 Task: Search one way flight ticket for 4 adults, 2 children, 2 infants in seat and 1 infant on lap in economy from Little Rock: Bill And Hillary Clinton National Airport (adams Field) (was Little Rock National) to Riverton: Central Wyoming Regional Airport (was Riverton Regional) on 5-4-2023. Choice of flights is Delta. Number of bags: 1 carry on bag. Price is upto 109000. Outbound departure time preference is 9:45.
Action: Mouse moved to (324, 279)
Screenshot: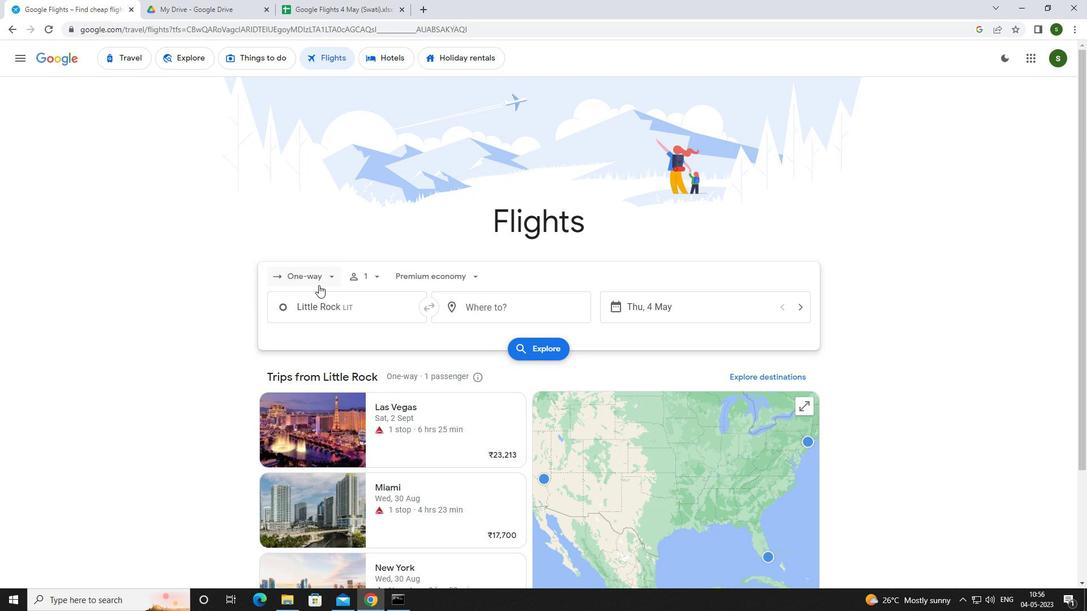 
Action: Mouse pressed left at (324, 279)
Screenshot: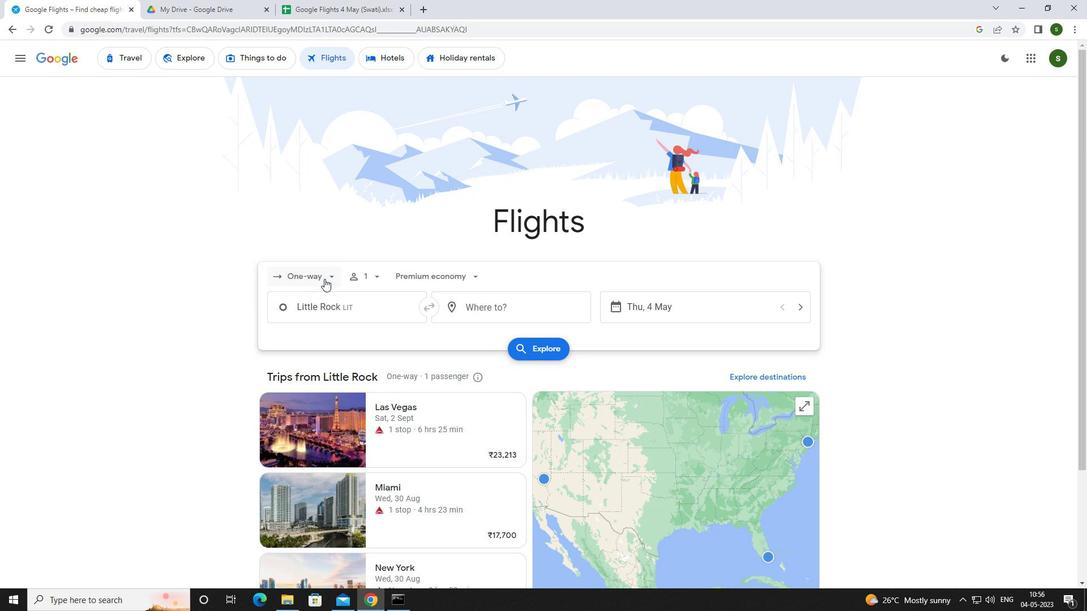 
Action: Mouse moved to (326, 334)
Screenshot: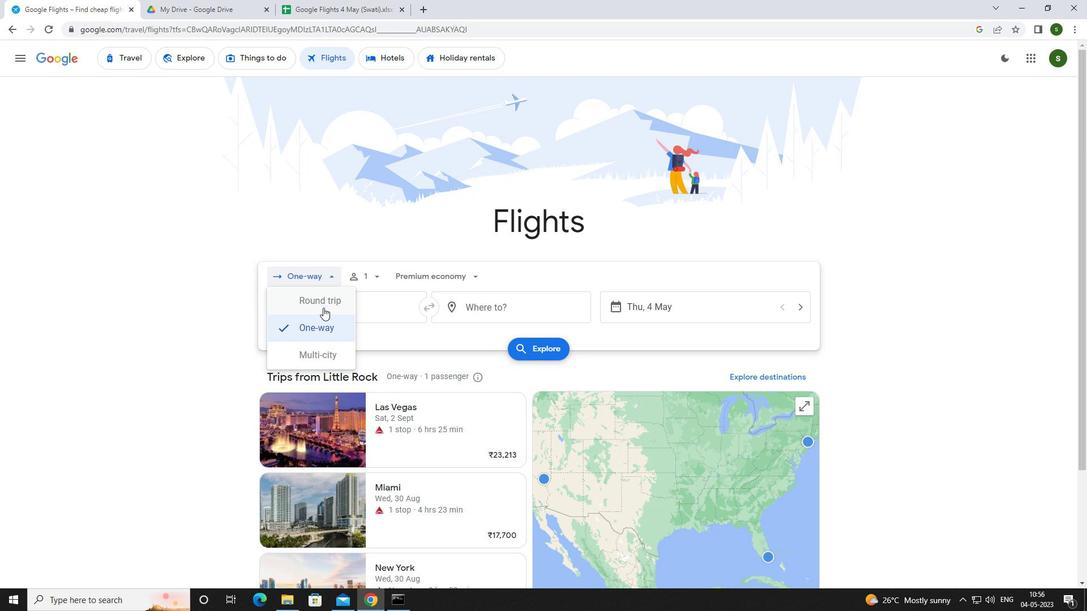 
Action: Mouse pressed left at (326, 334)
Screenshot: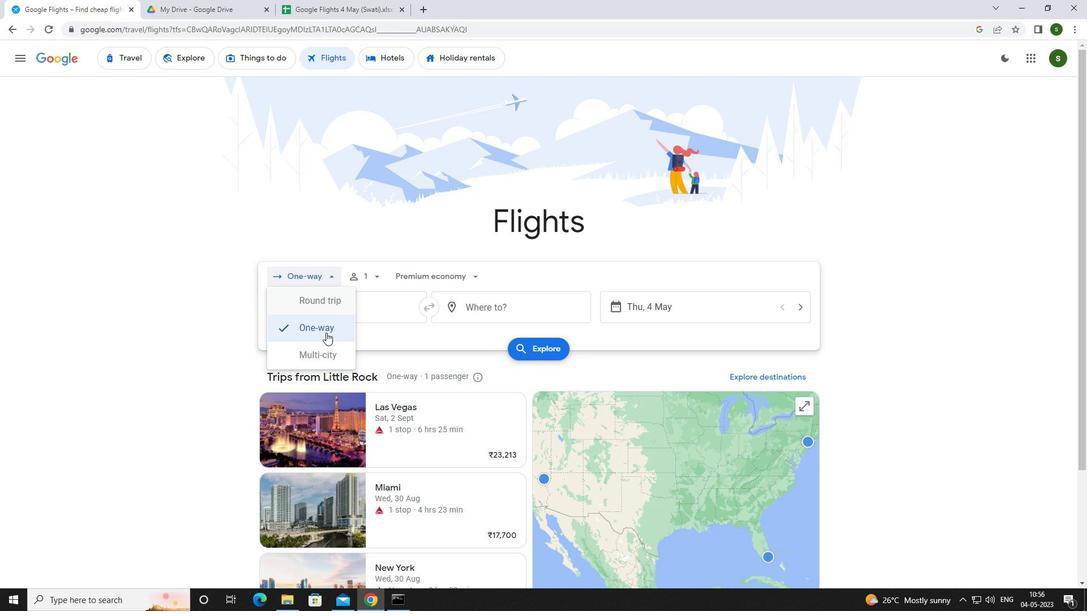 
Action: Mouse moved to (379, 279)
Screenshot: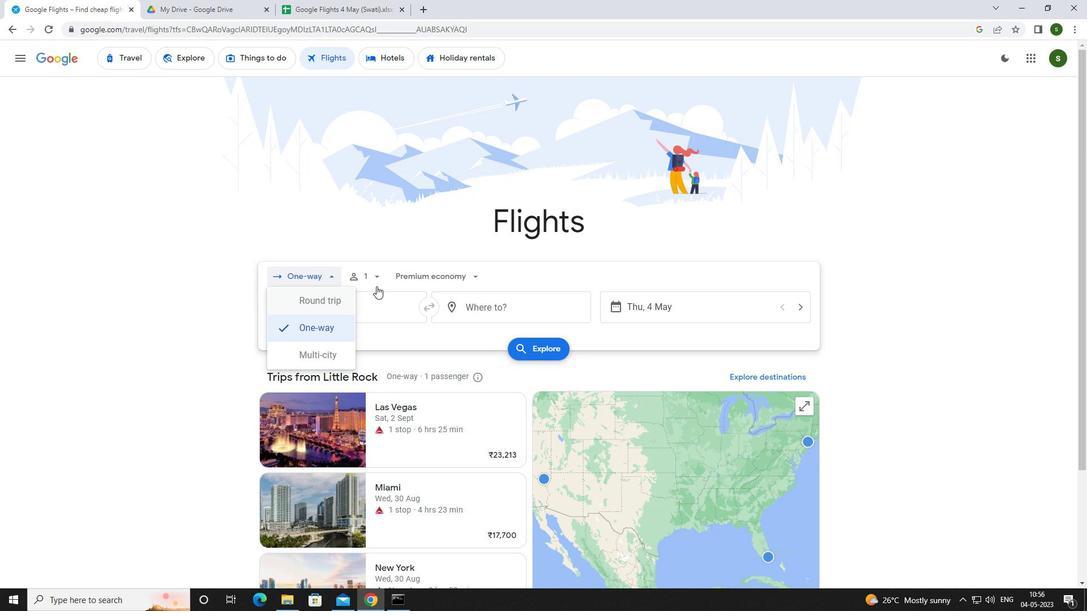 
Action: Mouse pressed left at (379, 279)
Screenshot: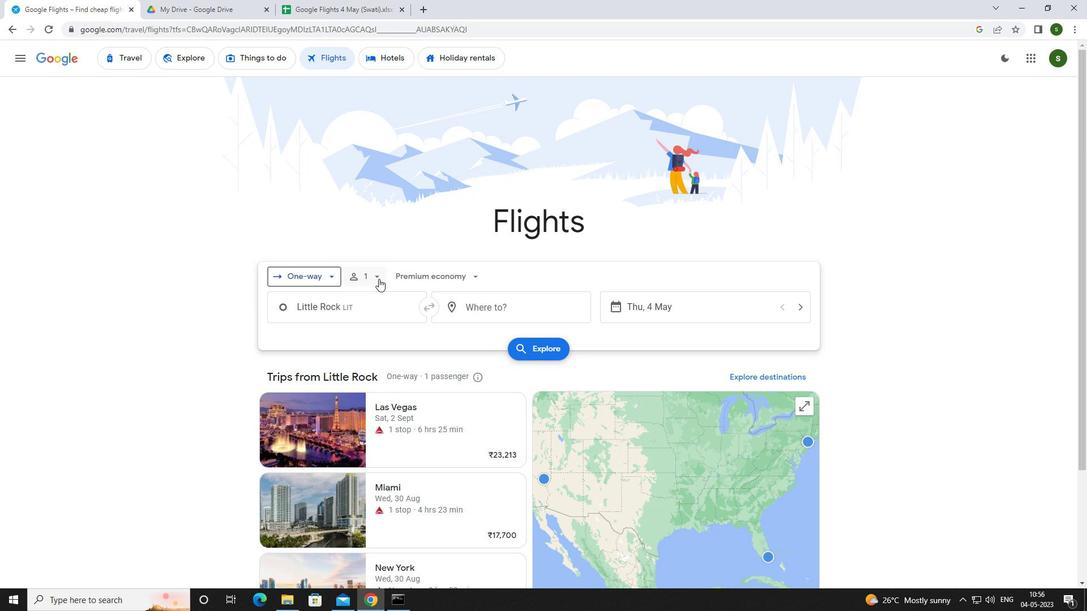 
Action: Mouse moved to (464, 309)
Screenshot: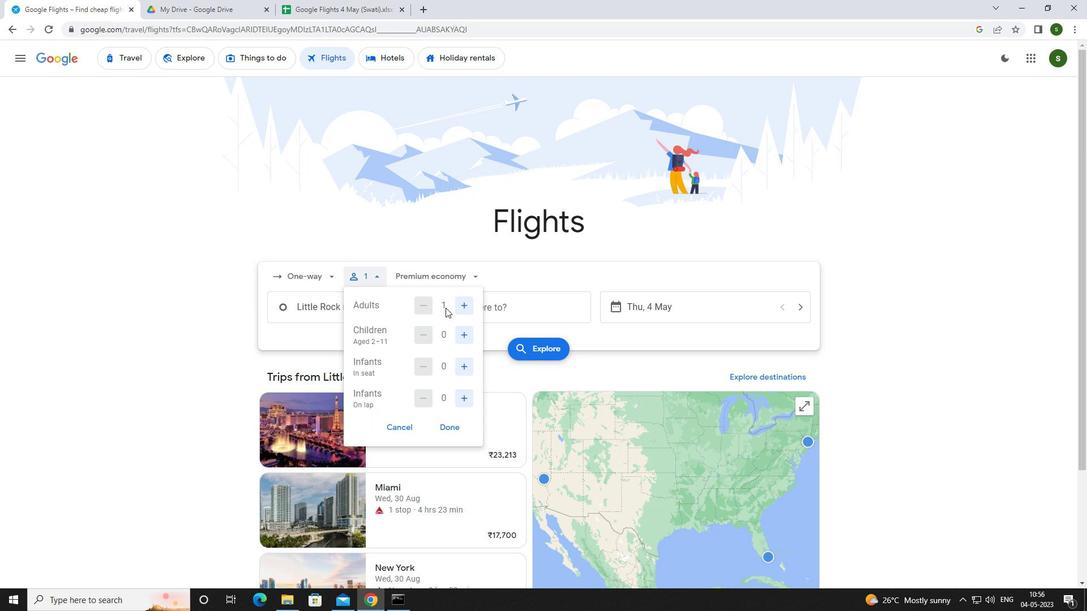 
Action: Mouse pressed left at (464, 309)
Screenshot: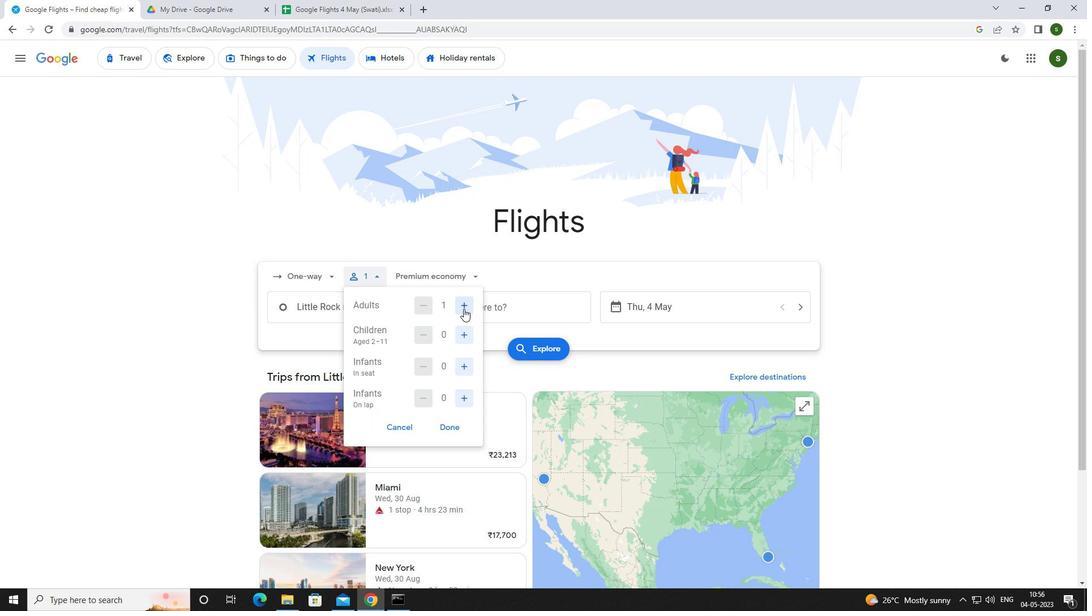 
Action: Mouse pressed left at (464, 309)
Screenshot: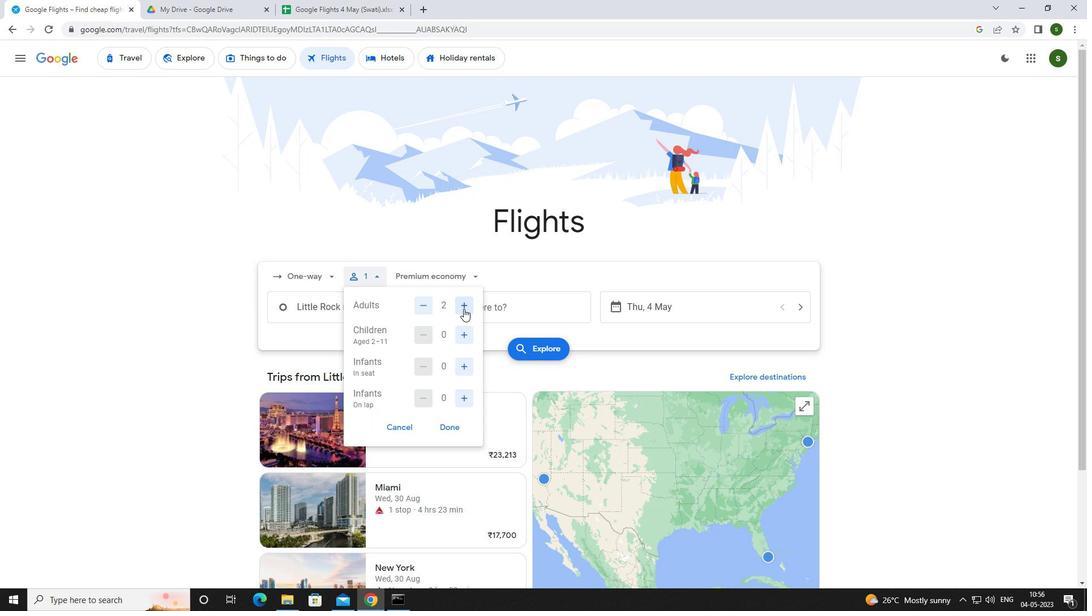 
Action: Mouse pressed left at (464, 309)
Screenshot: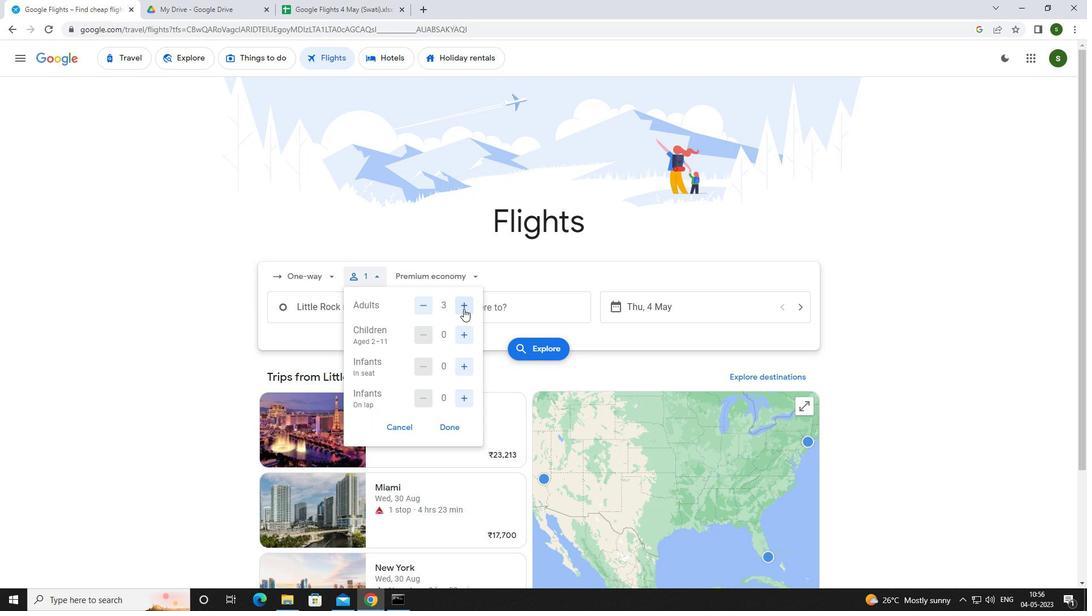 
Action: Mouse moved to (465, 335)
Screenshot: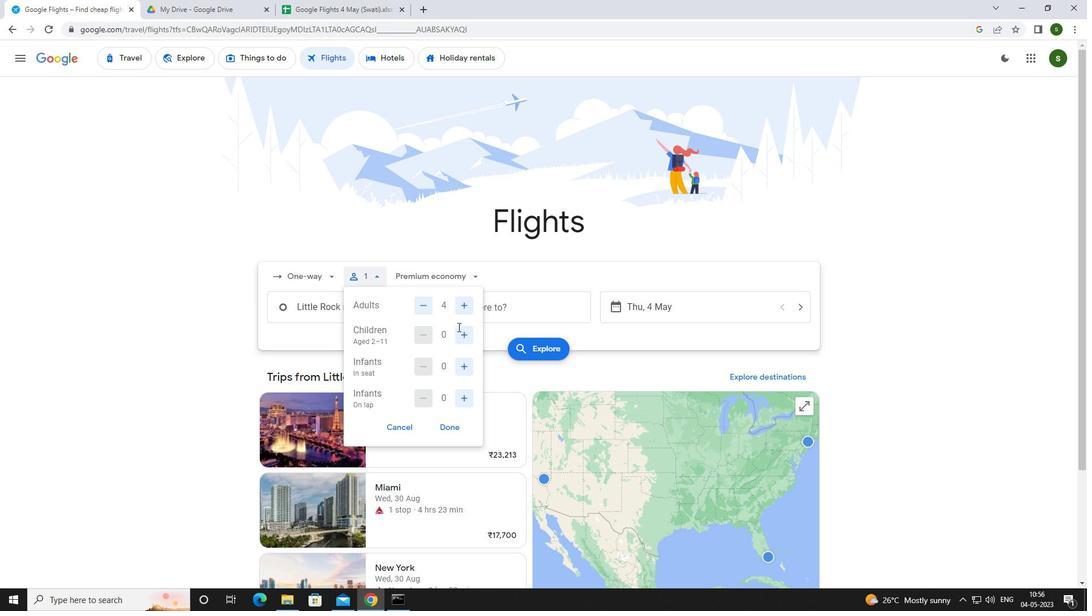 
Action: Mouse pressed left at (465, 335)
Screenshot: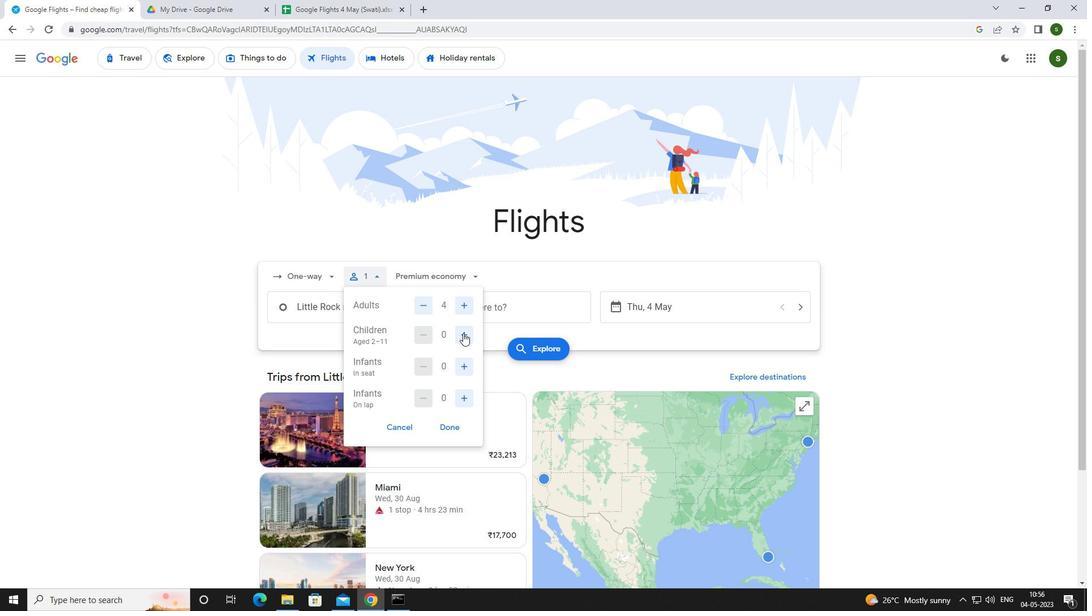 
Action: Mouse pressed left at (465, 335)
Screenshot: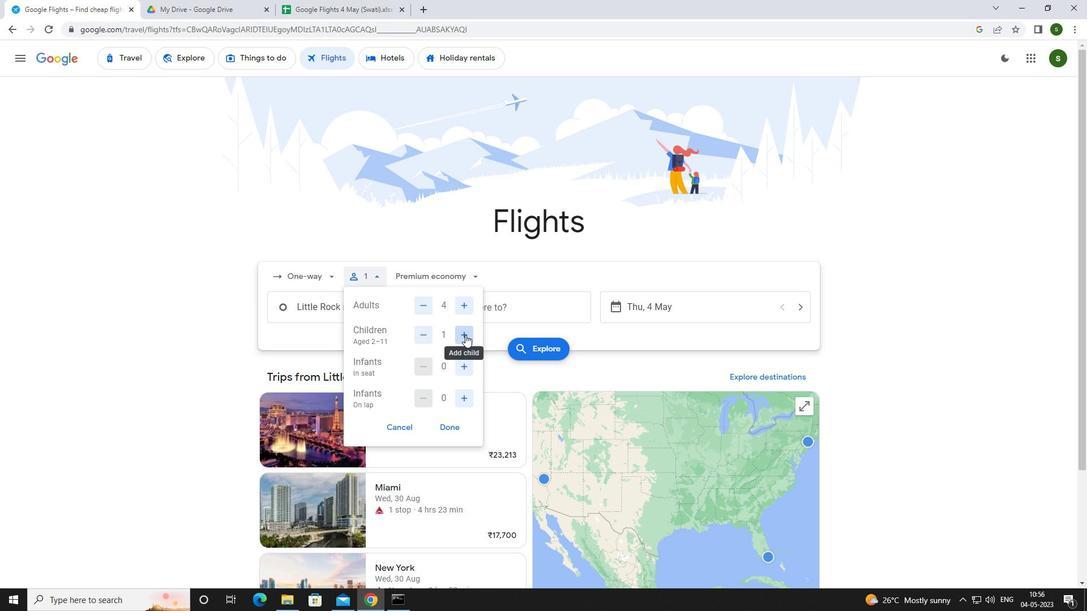 
Action: Mouse moved to (466, 364)
Screenshot: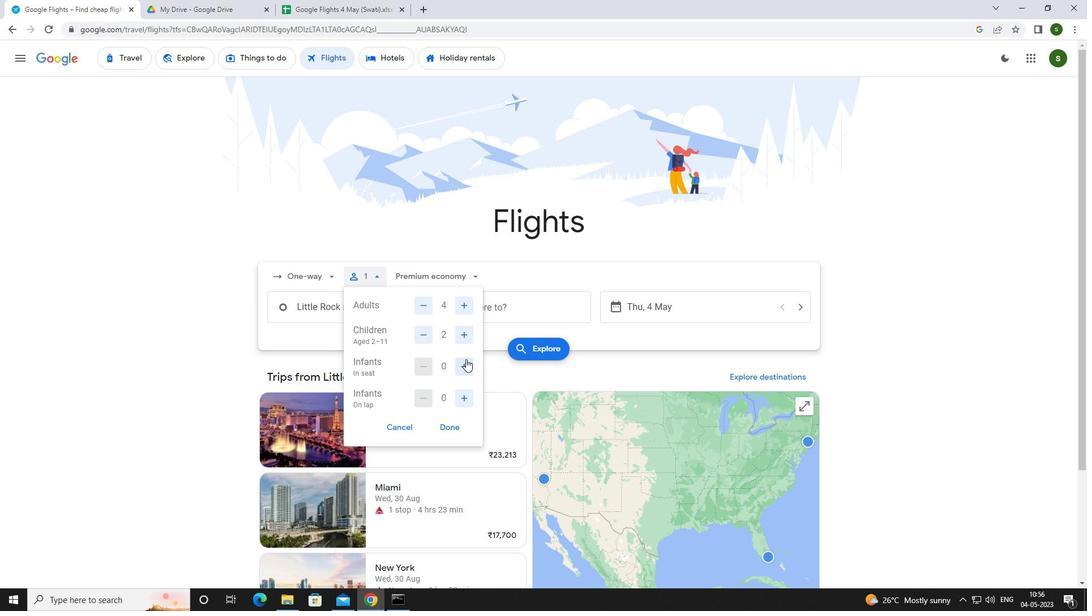 
Action: Mouse pressed left at (466, 364)
Screenshot: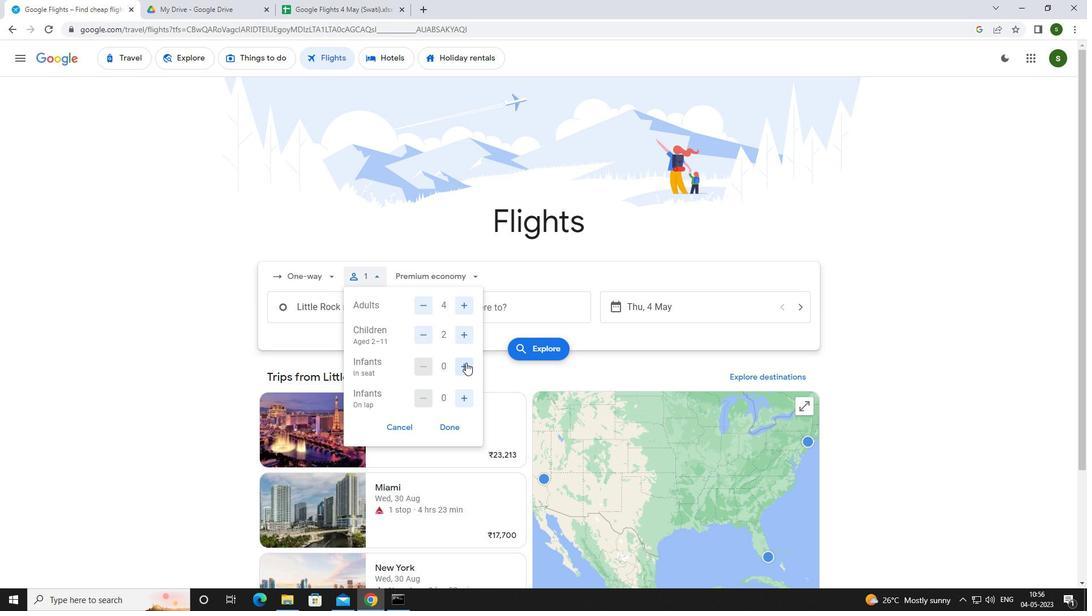 
Action: Mouse pressed left at (466, 364)
Screenshot: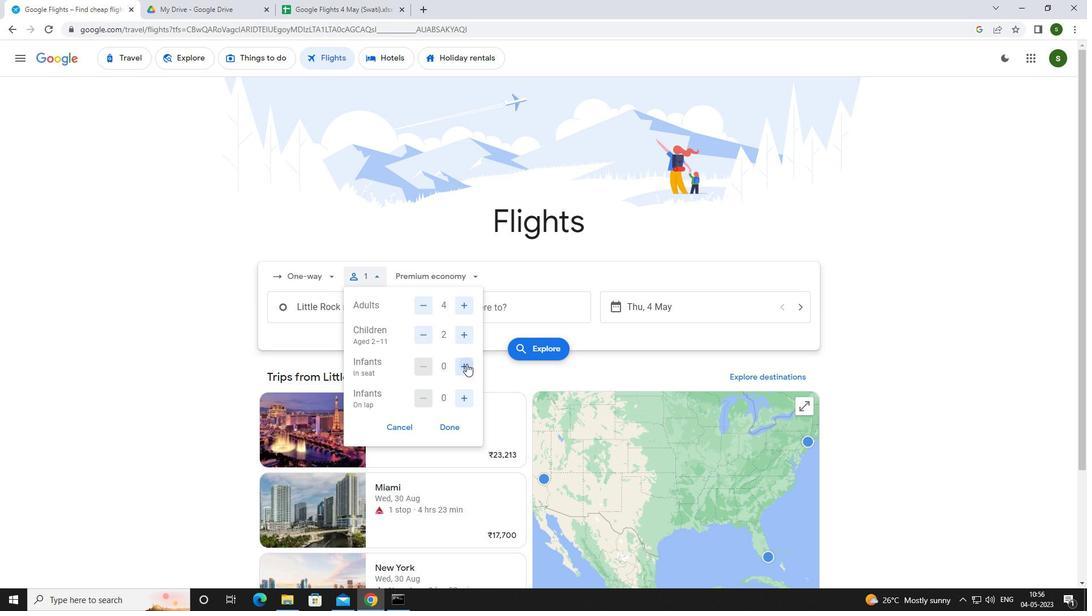 
Action: Mouse moved to (466, 394)
Screenshot: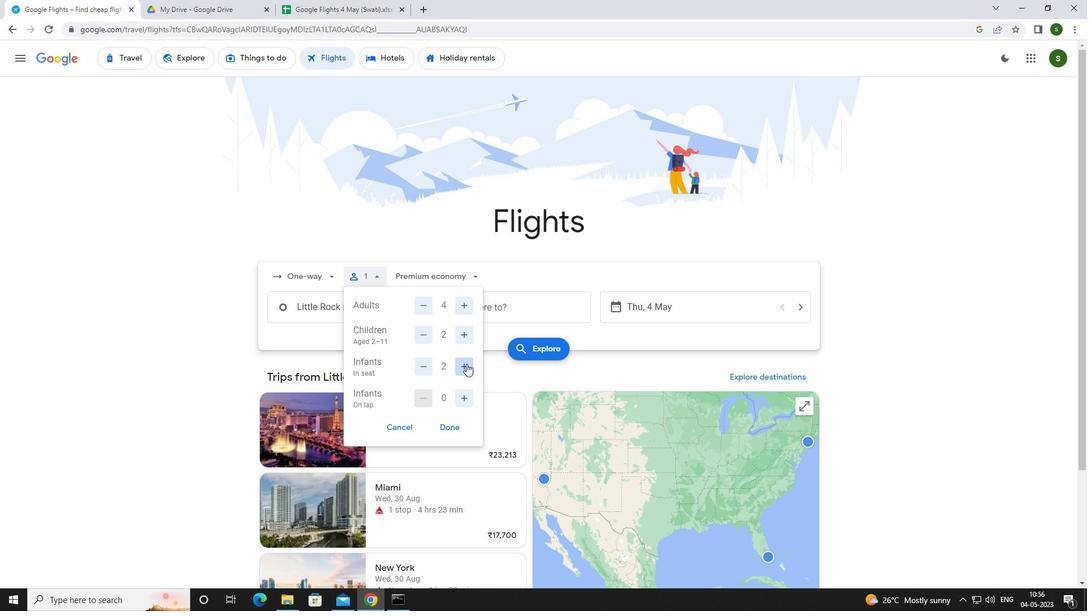 
Action: Mouse pressed left at (466, 394)
Screenshot: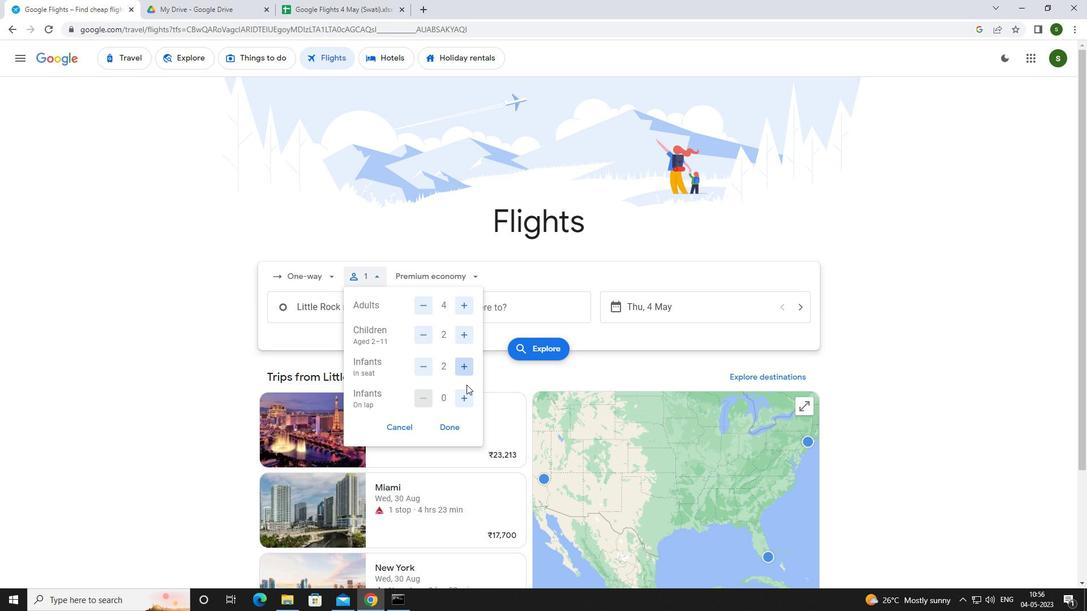 
Action: Mouse moved to (457, 276)
Screenshot: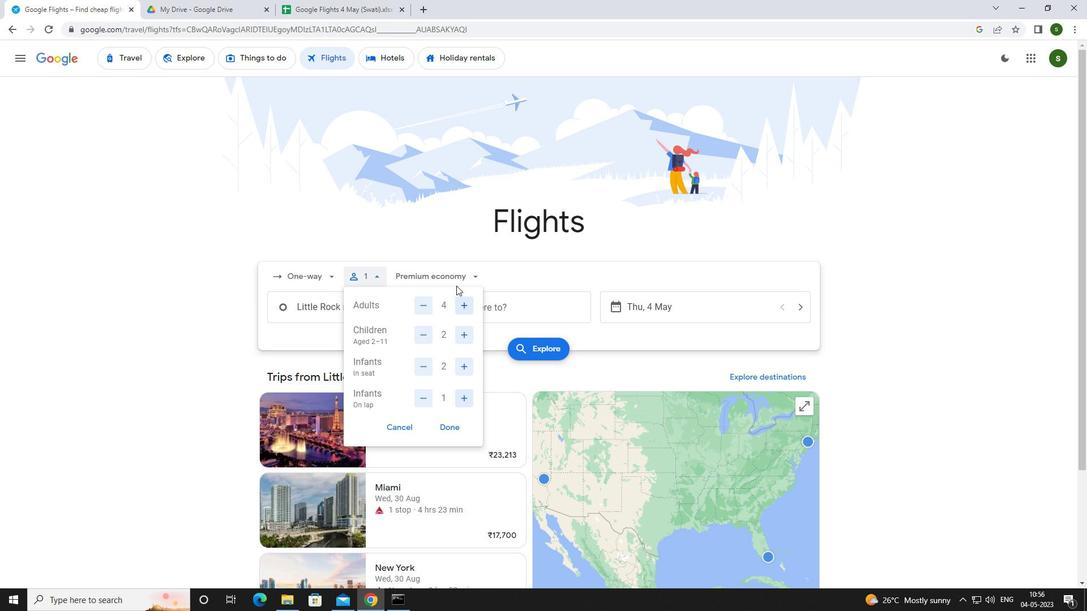 
Action: Mouse pressed left at (457, 276)
Screenshot: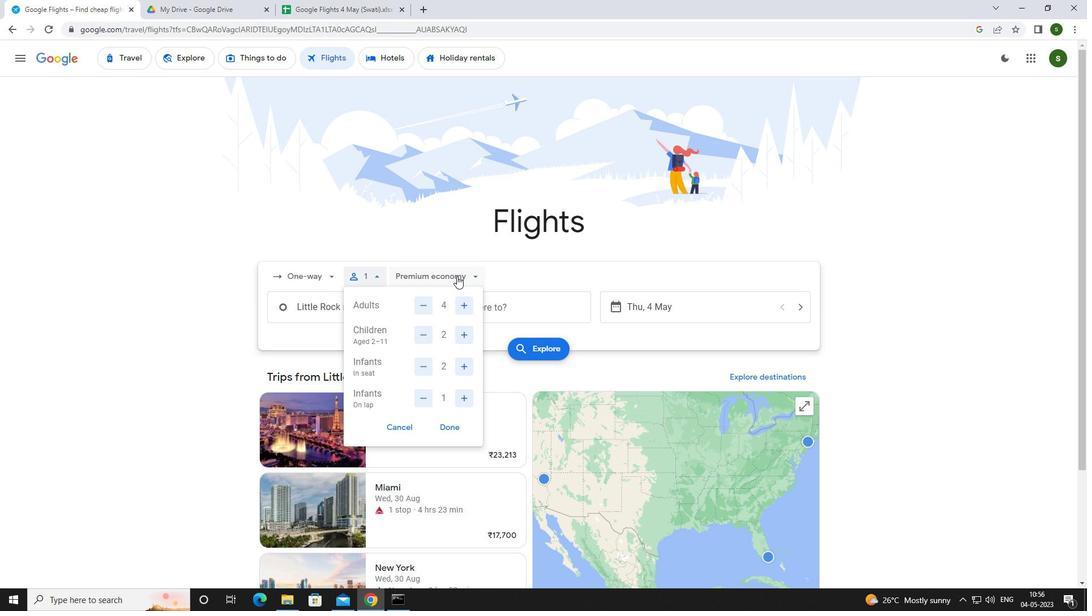 
Action: Mouse moved to (457, 302)
Screenshot: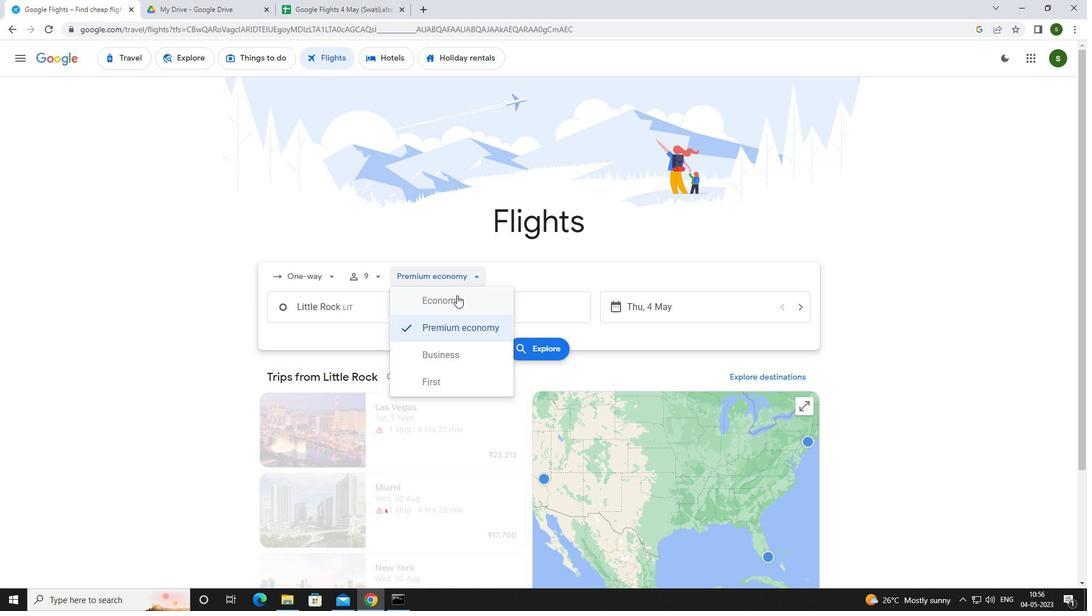 
Action: Mouse pressed left at (457, 302)
Screenshot: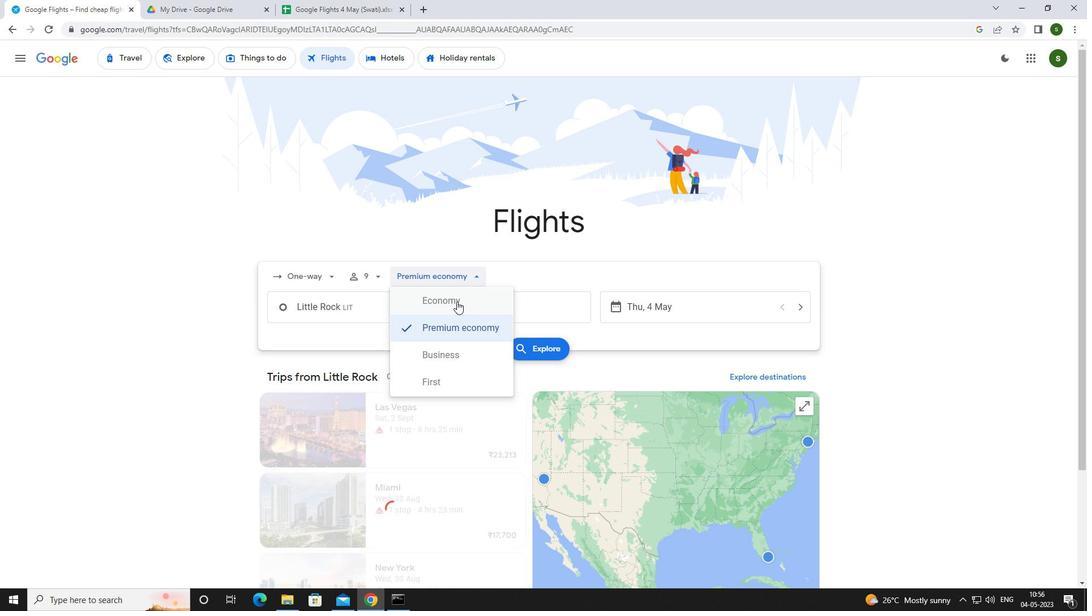 
Action: Mouse moved to (380, 311)
Screenshot: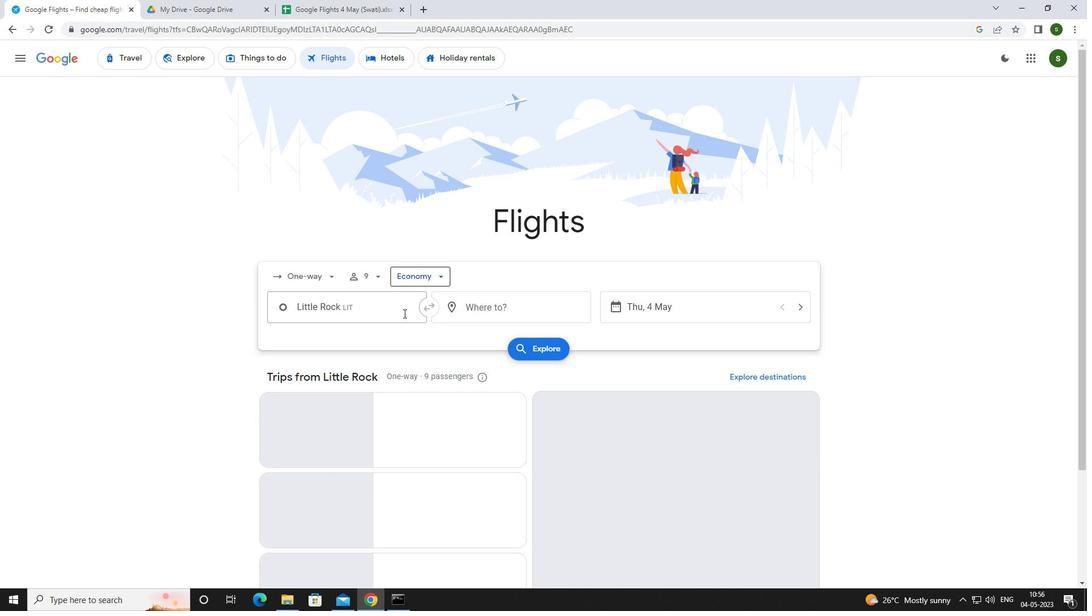
Action: Mouse pressed left at (380, 311)
Screenshot: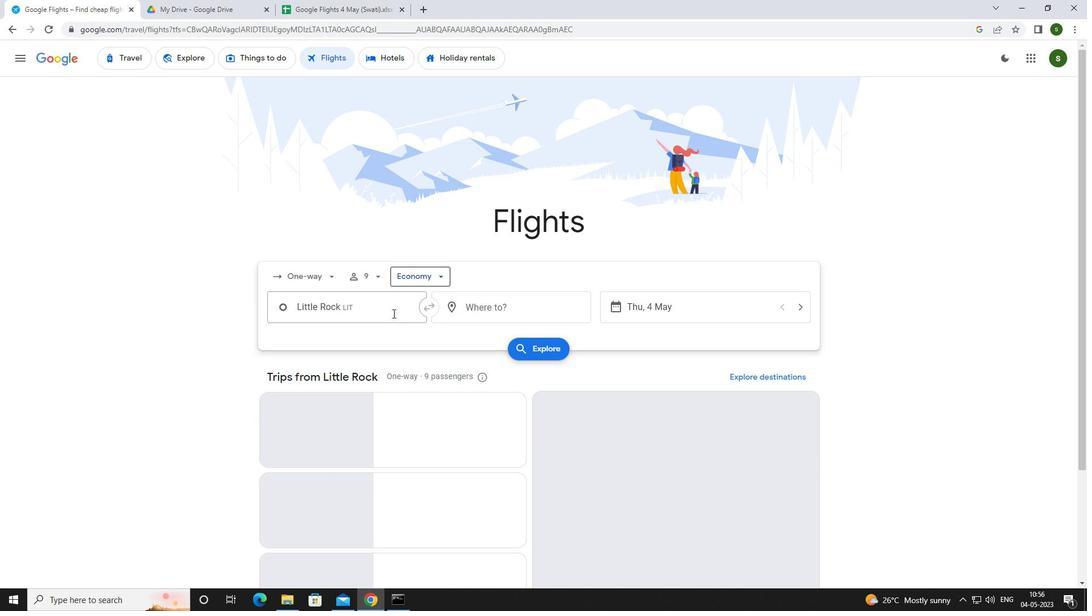 
Action: Key pressed <Key.caps_lock>l<Key.caps_lock>ittle<Key.space><Key.caps_lock>r<Key.caps_lock>ock
Screenshot: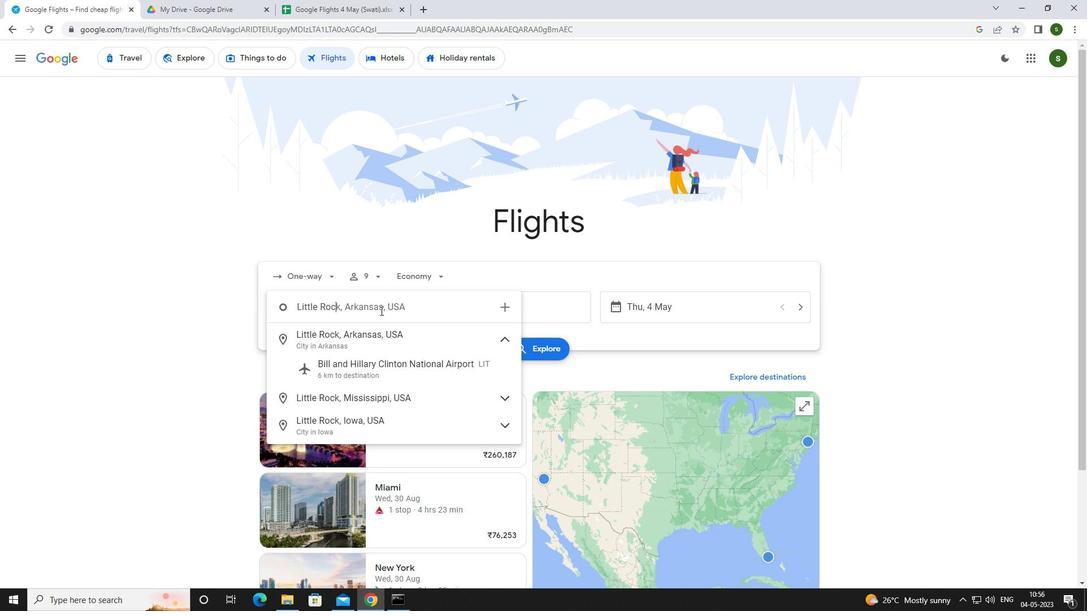 
Action: Mouse moved to (373, 367)
Screenshot: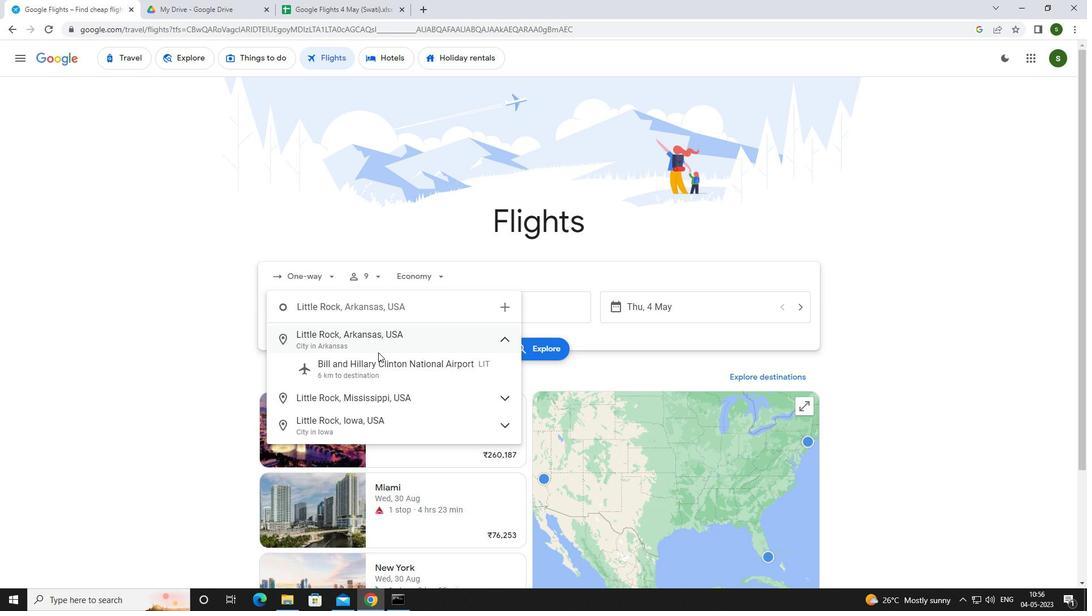 
Action: Mouse pressed left at (373, 367)
Screenshot: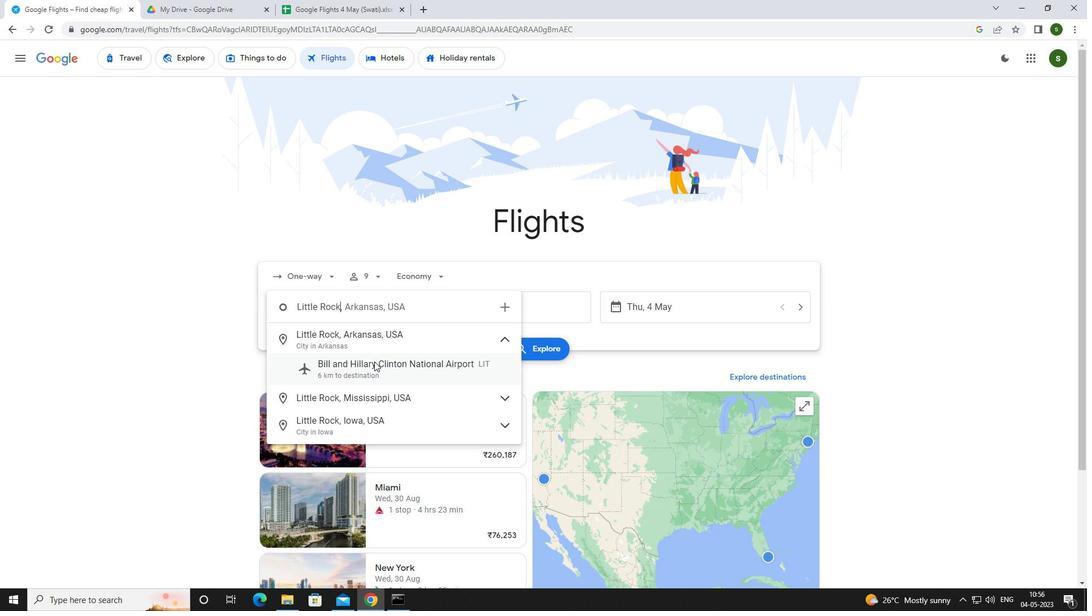 
Action: Mouse moved to (483, 311)
Screenshot: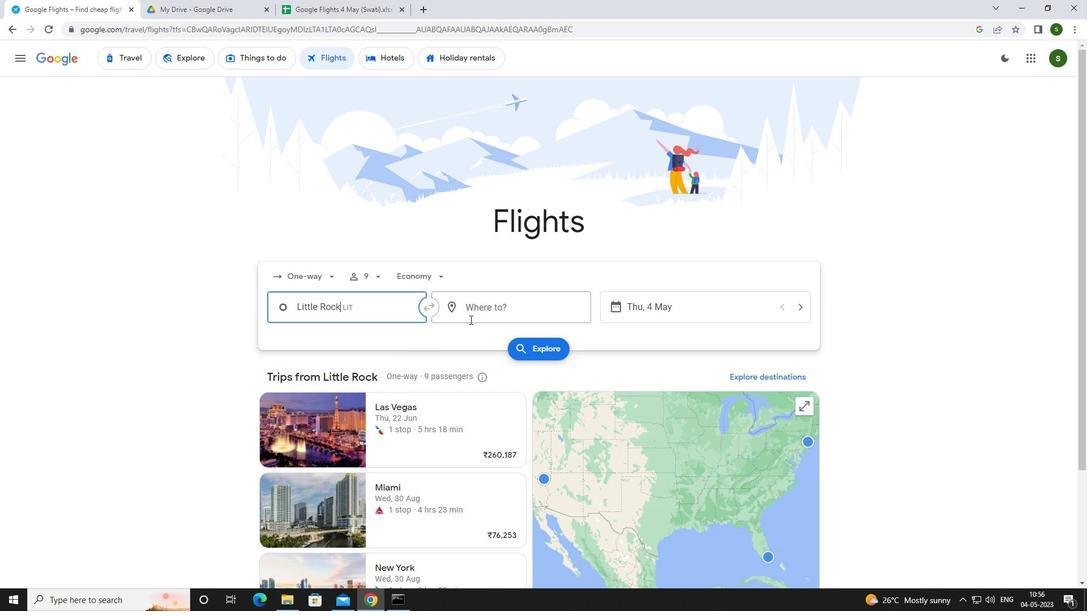 
Action: Mouse pressed left at (483, 311)
Screenshot: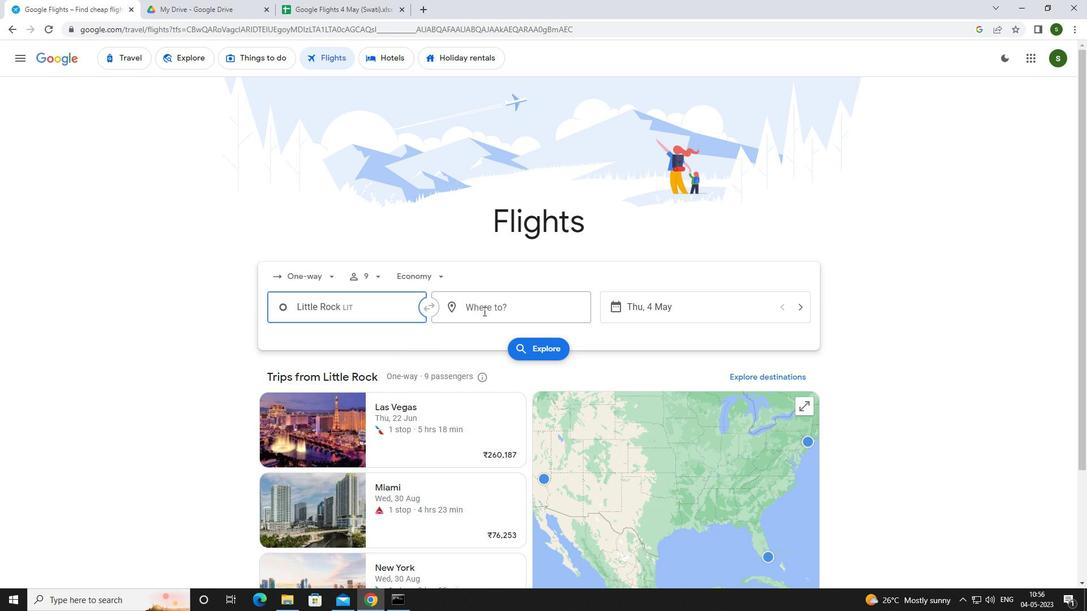 
Action: Mouse moved to (482, 312)
Screenshot: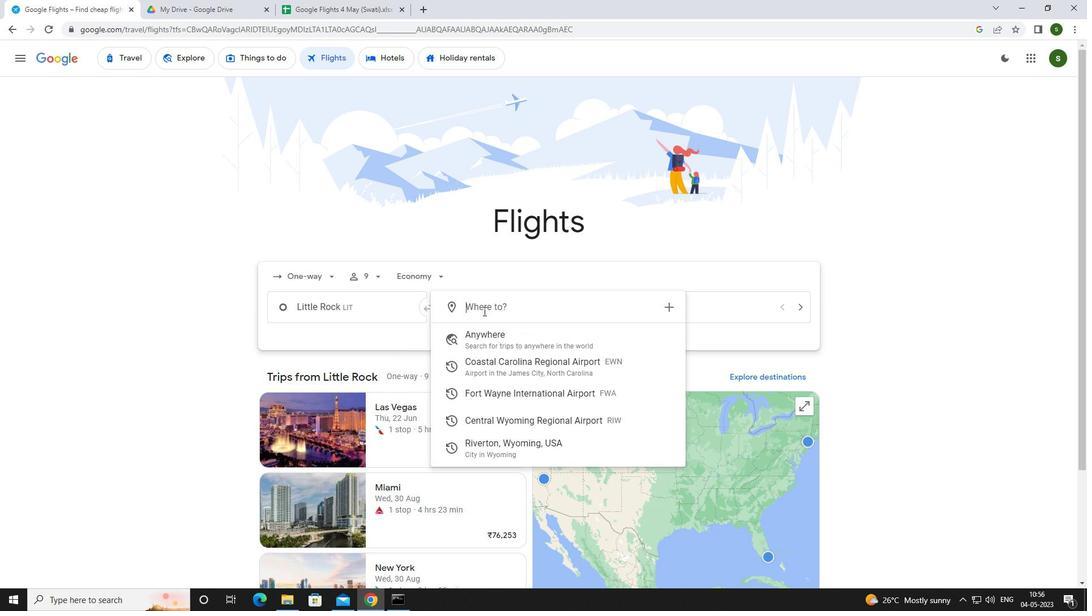 
Action: Key pressed <Key.caps_lock>r<Key.caps_lock>iverton
Screenshot: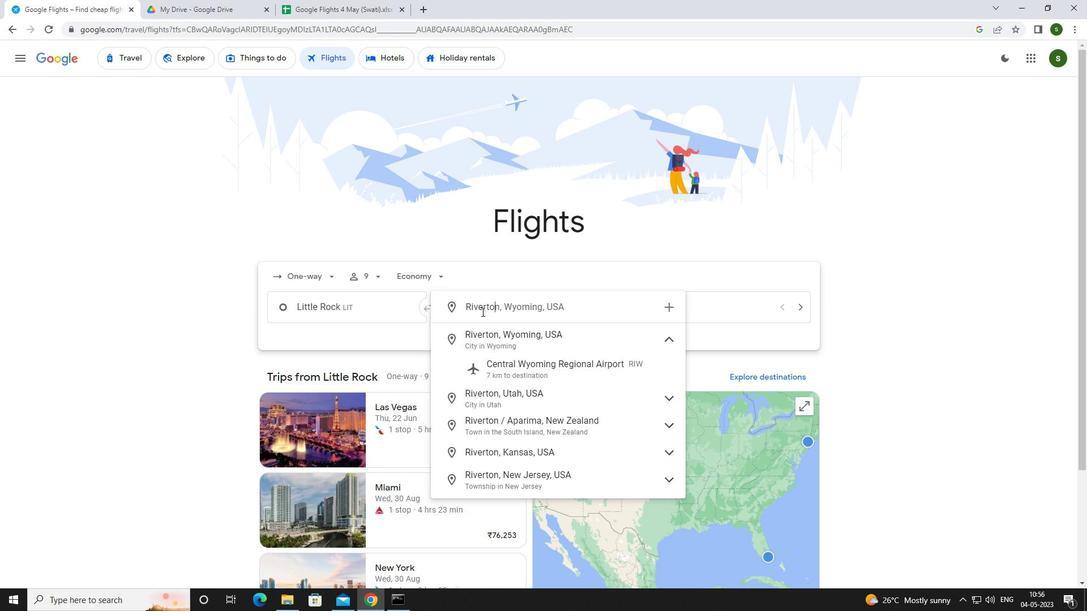 
Action: Mouse moved to (525, 366)
Screenshot: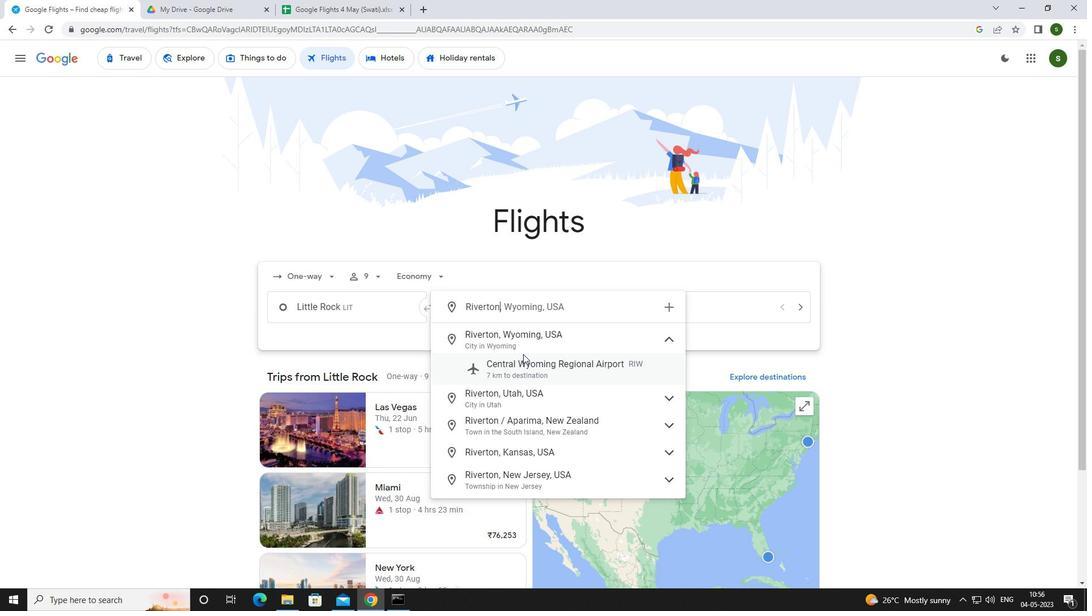 
Action: Mouse pressed left at (525, 366)
Screenshot: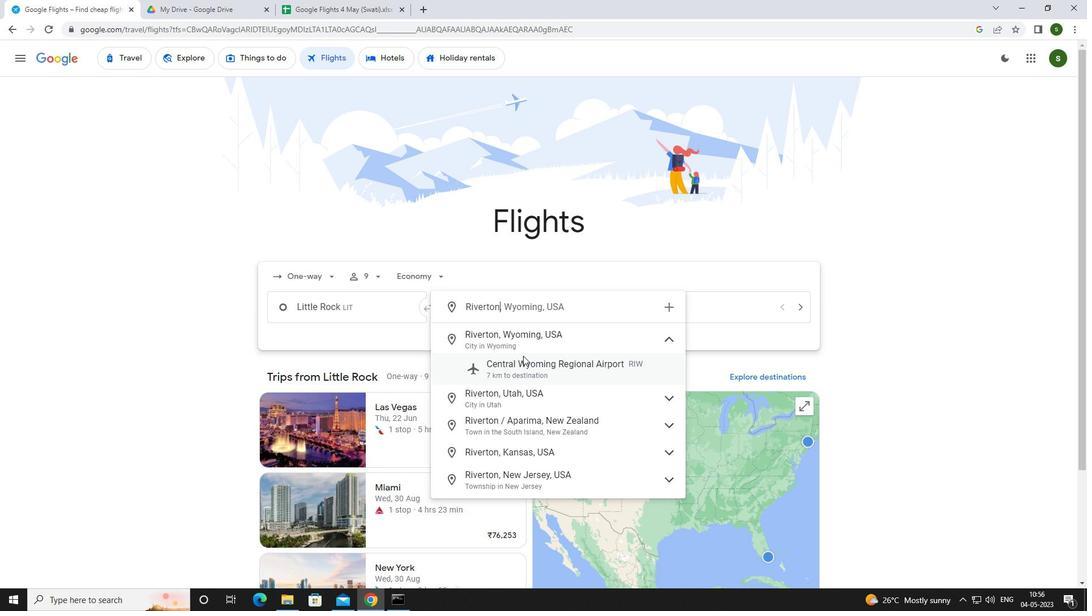 
Action: Mouse moved to (703, 303)
Screenshot: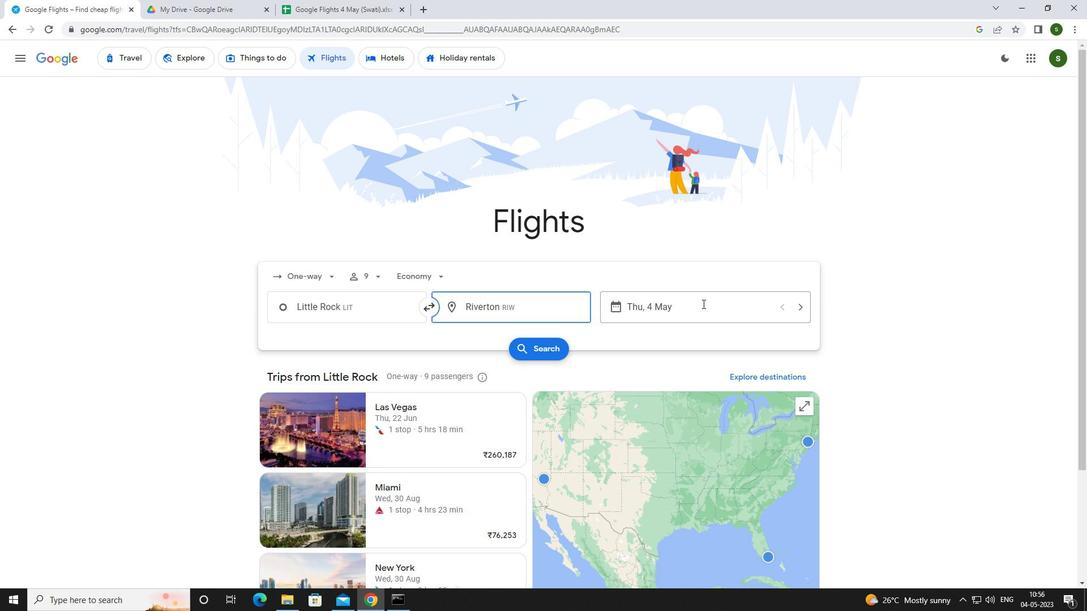 
Action: Mouse pressed left at (703, 303)
Screenshot: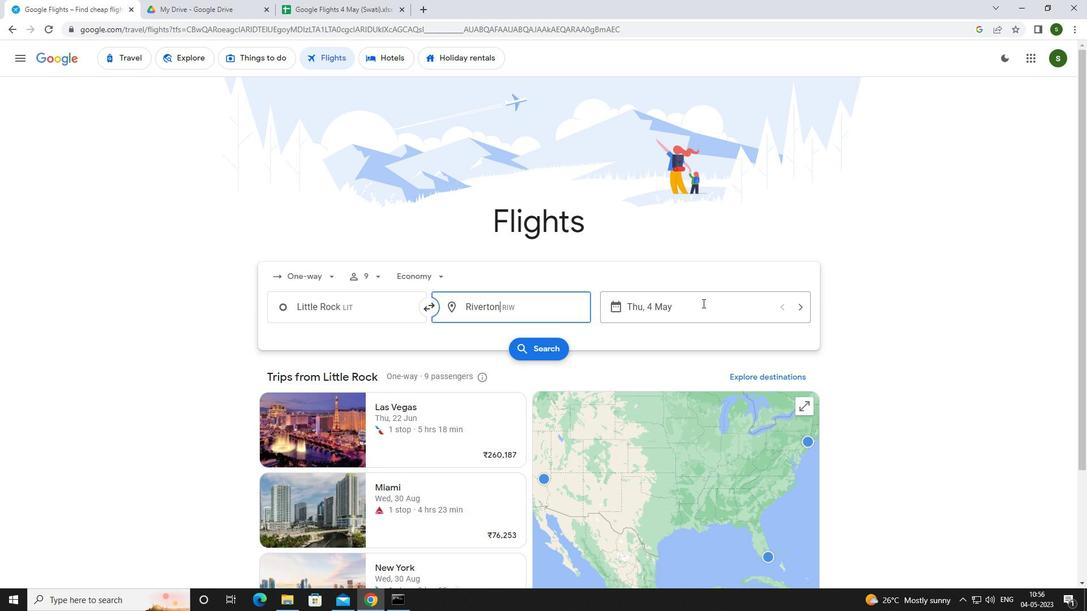 
Action: Mouse moved to (513, 384)
Screenshot: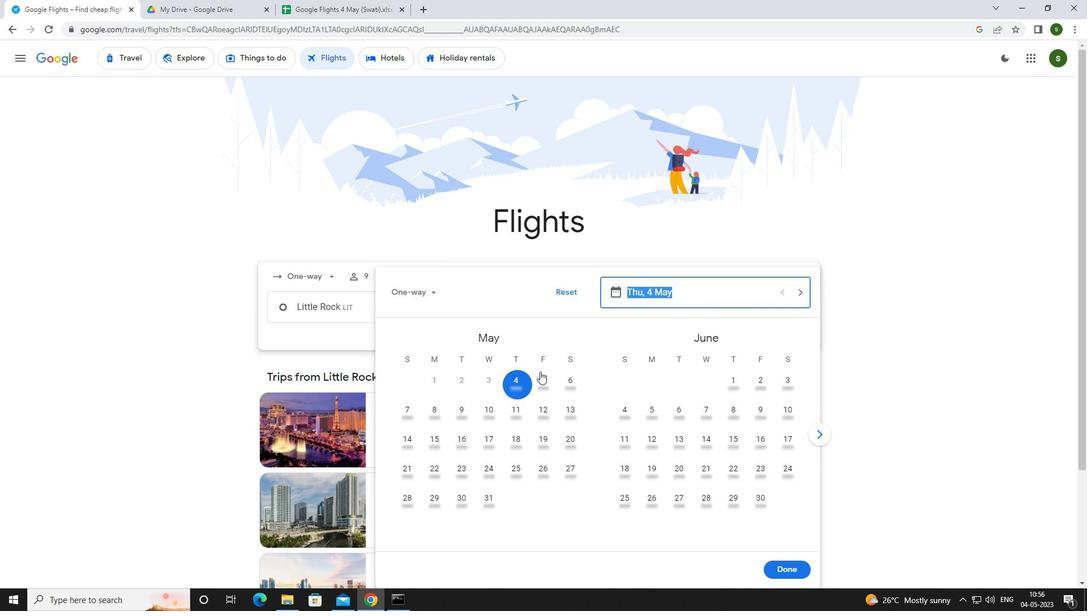 
Action: Mouse pressed left at (513, 384)
Screenshot: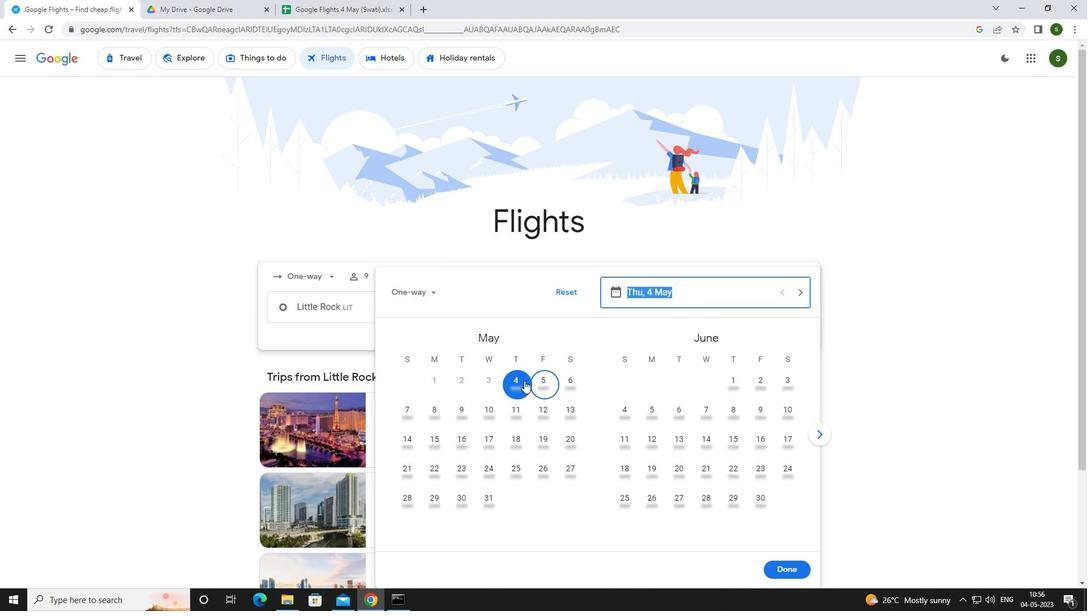 
Action: Mouse moved to (793, 571)
Screenshot: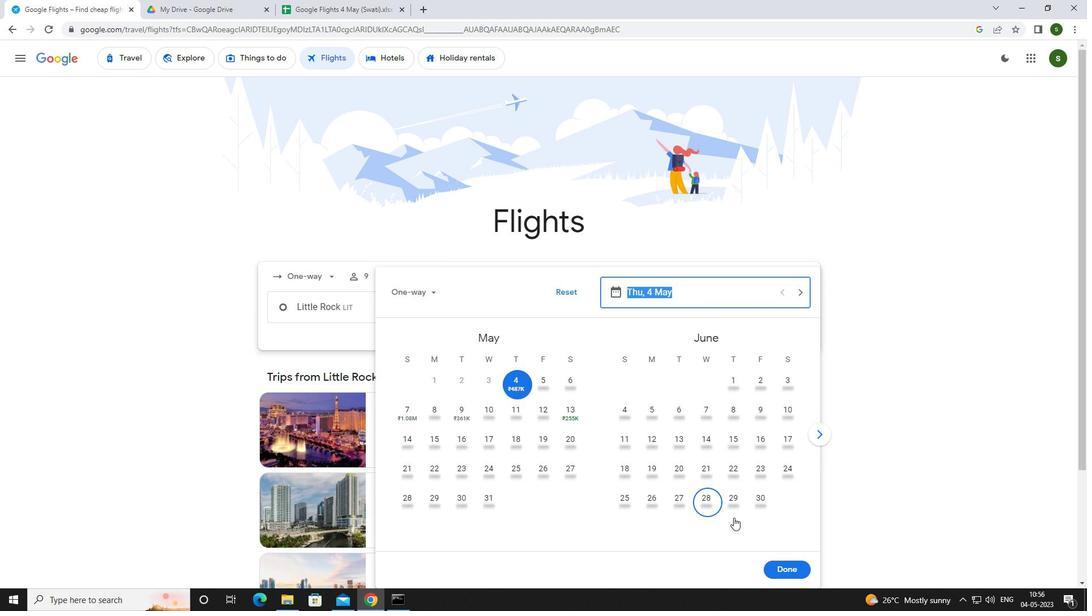 
Action: Mouse pressed left at (793, 571)
Screenshot: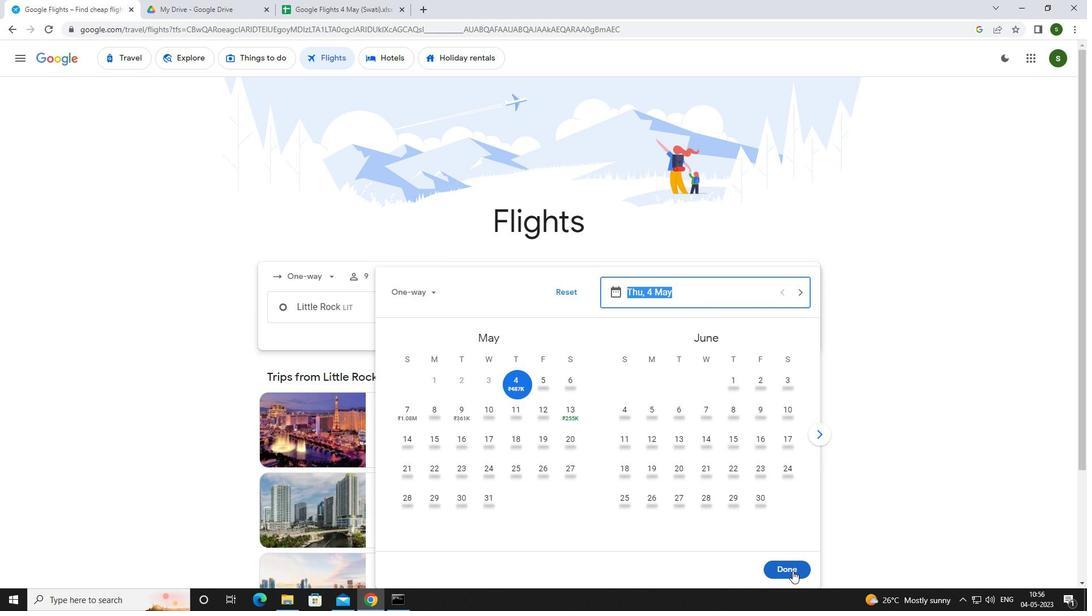
Action: Mouse moved to (547, 352)
Screenshot: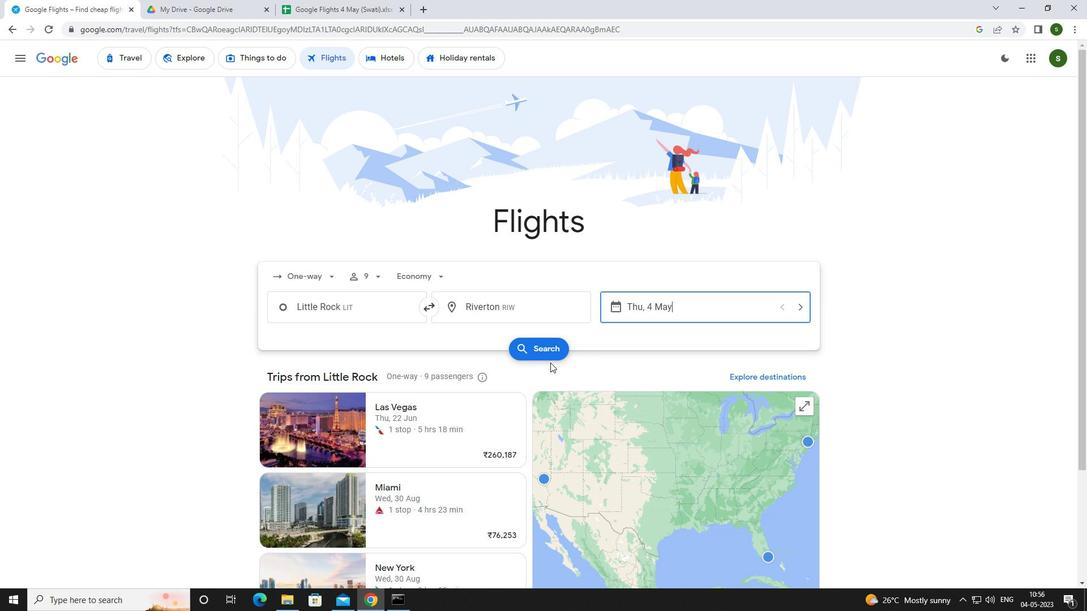 
Action: Mouse pressed left at (547, 352)
Screenshot: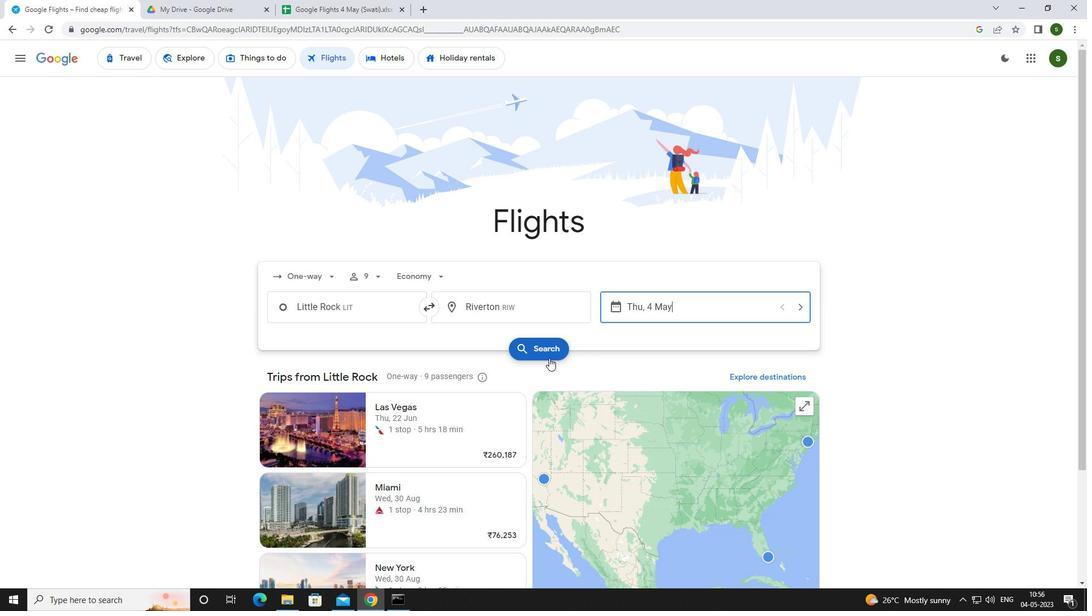 
Action: Mouse moved to (272, 165)
Screenshot: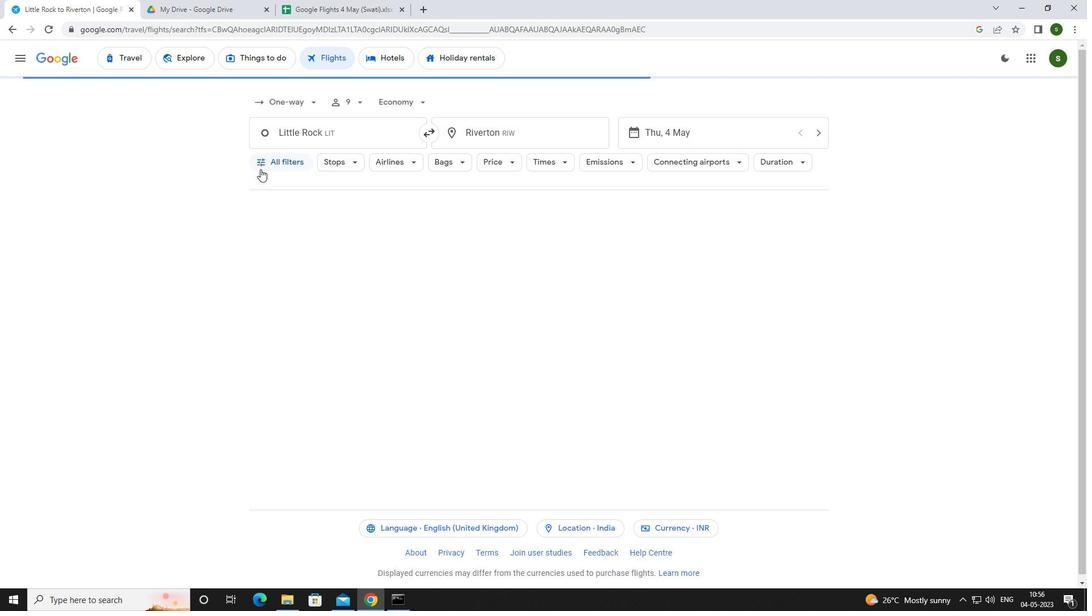 
Action: Mouse pressed left at (272, 165)
Screenshot: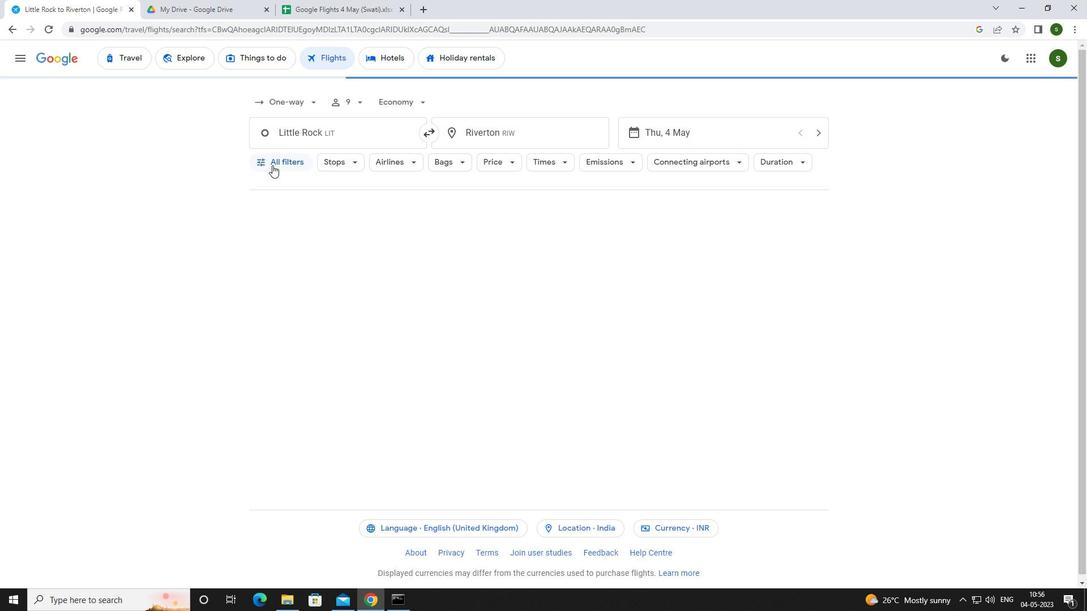 
Action: Mouse moved to (423, 403)
Screenshot: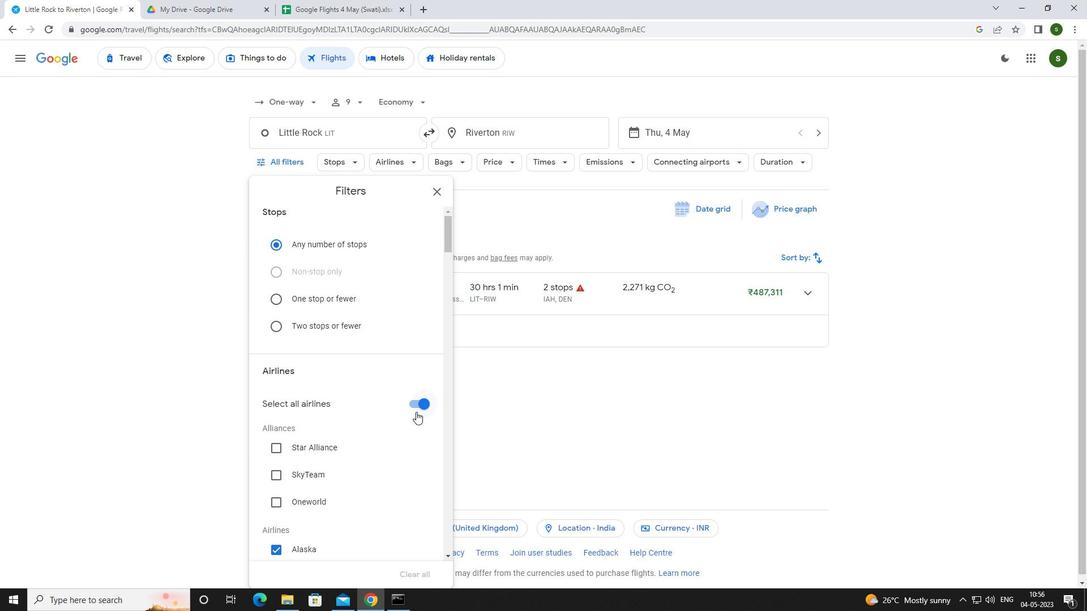 
Action: Mouse pressed left at (423, 403)
Screenshot: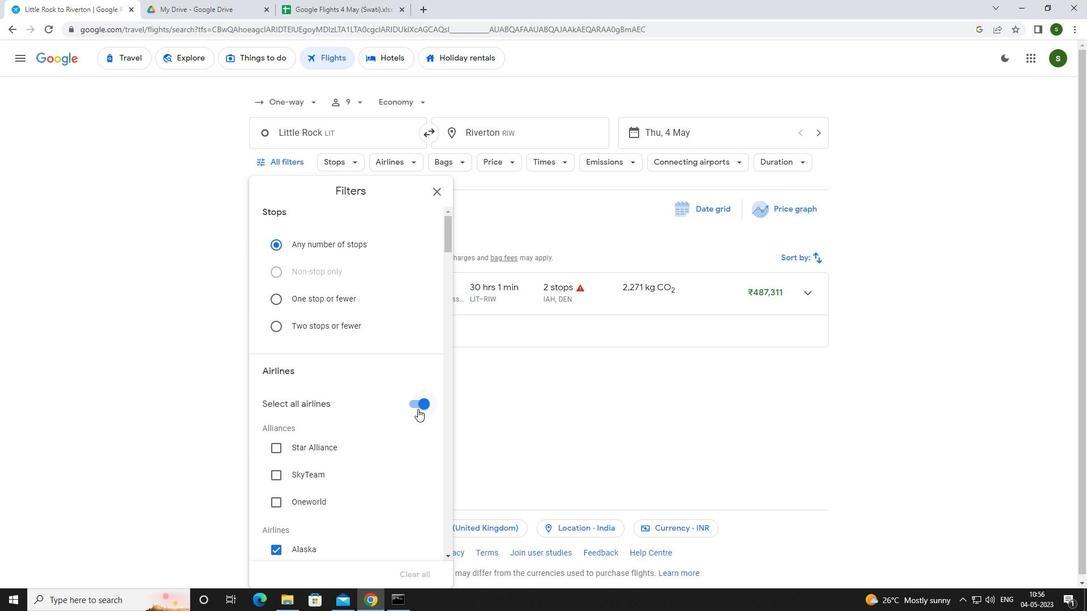 
Action: Mouse moved to (393, 364)
Screenshot: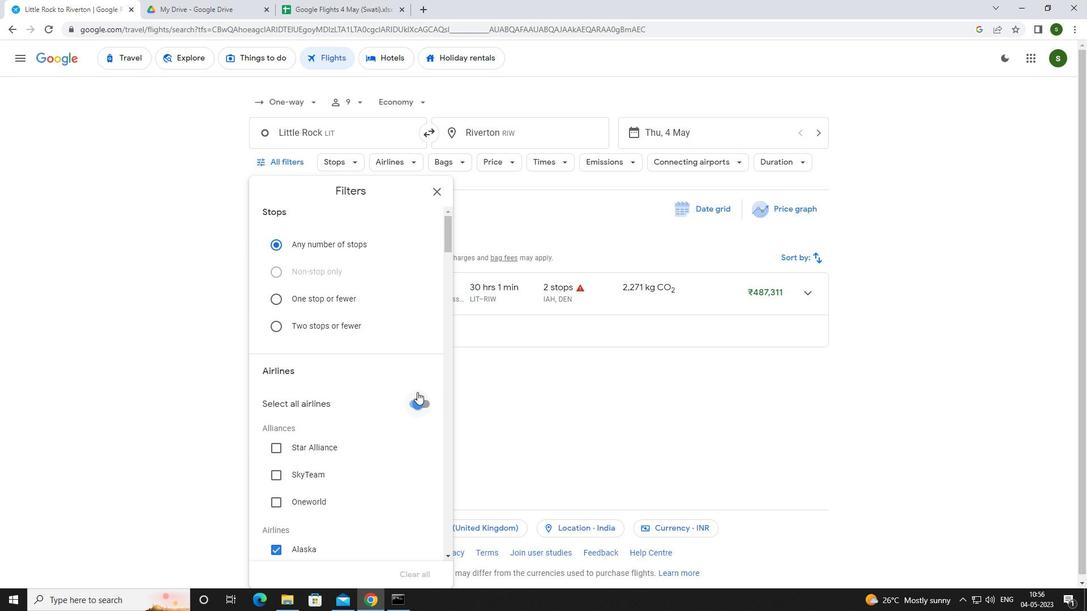 
Action: Mouse scrolled (393, 364) with delta (0, 0)
Screenshot: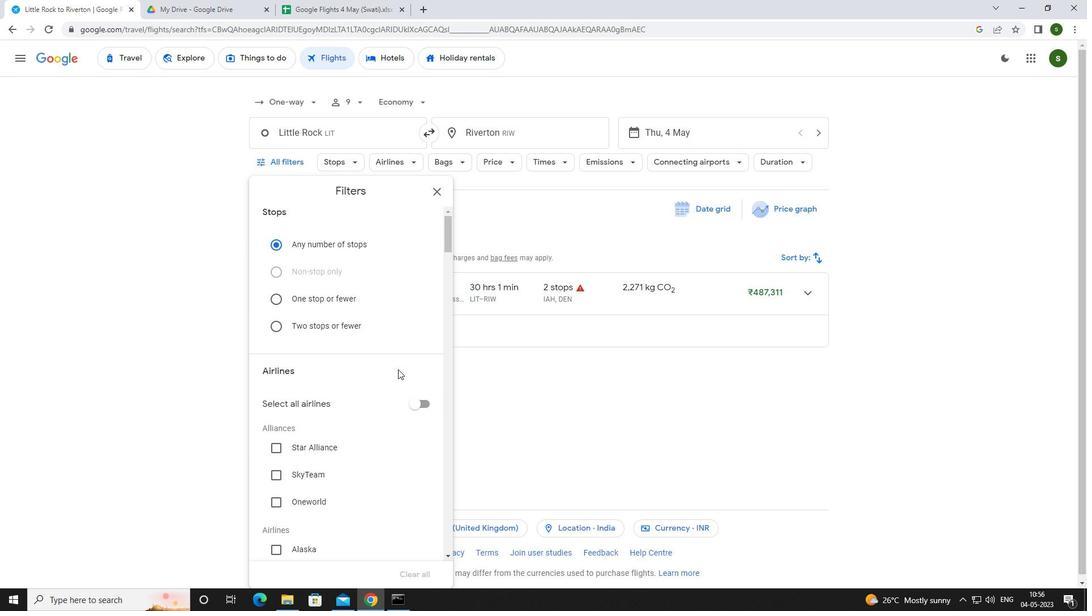 
Action: Mouse scrolled (393, 364) with delta (0, 0)
Screenshot: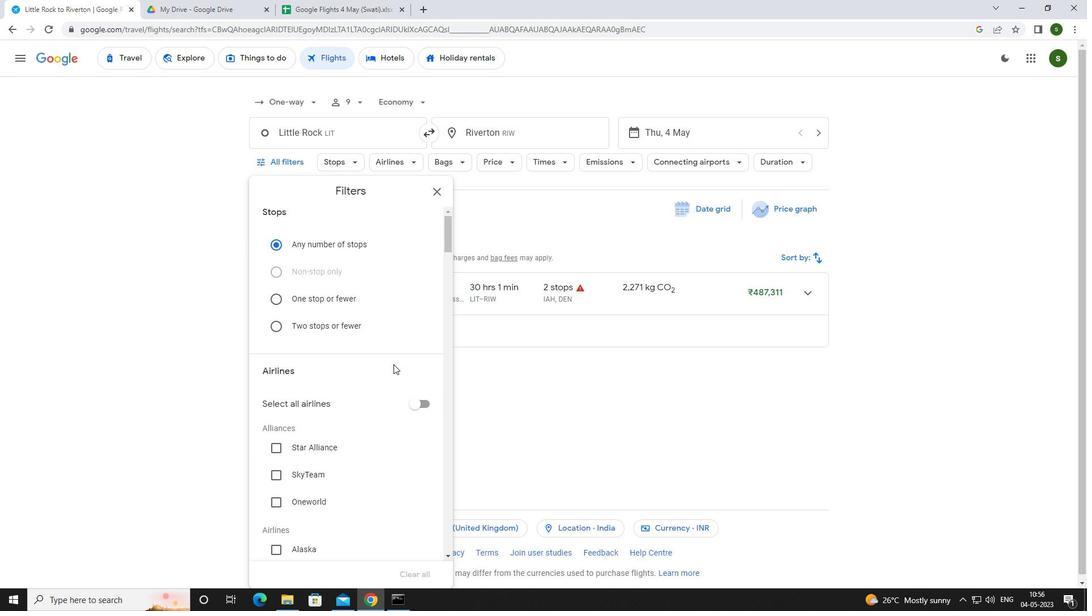 
Action: Mouse scrolled (393, 364) with delta (0, 0)
Screenshot: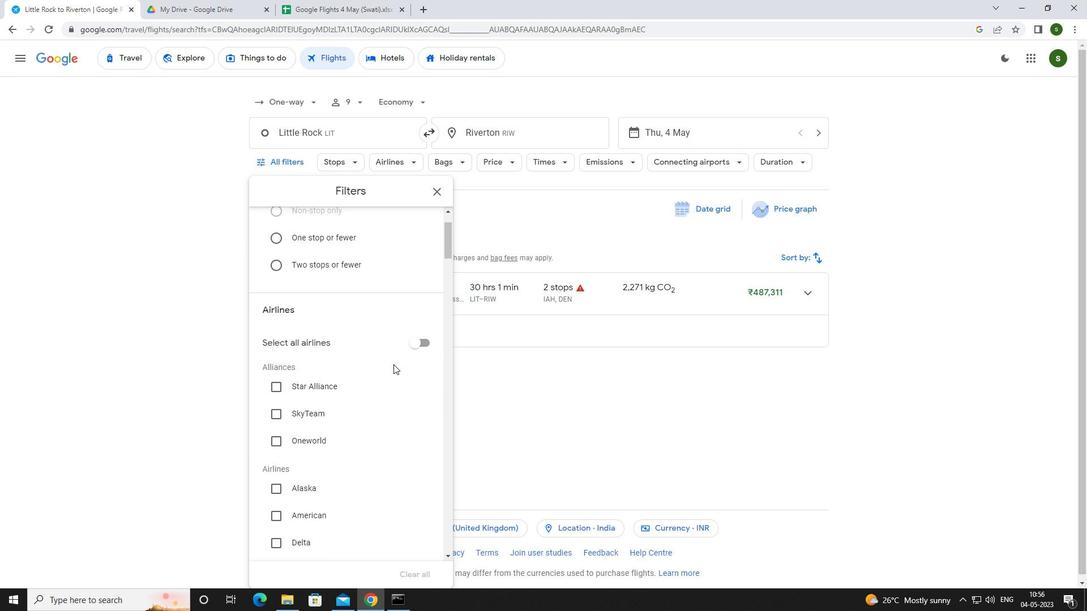 
Action: Mouse moved to (296, 431)
Screenshot: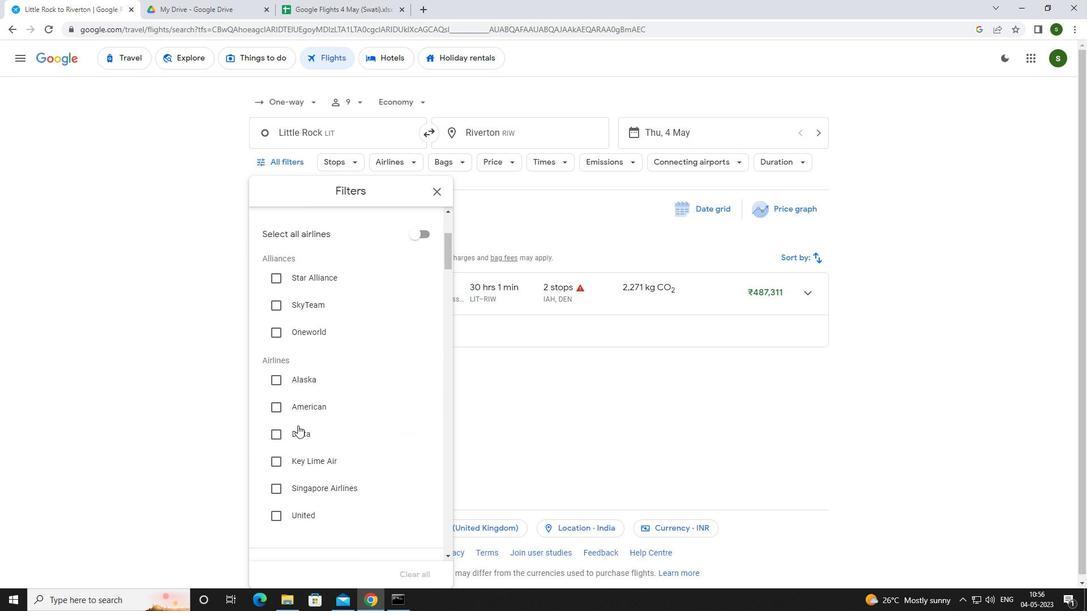 
Action: Mouse pressed left at (296, 431)
Screenshot: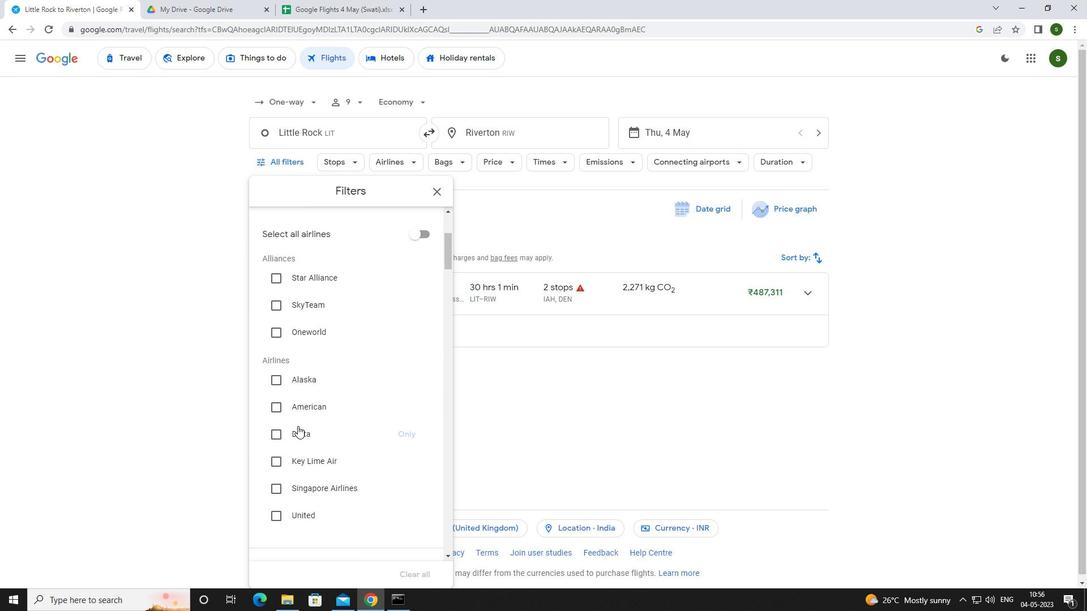 
Action: Mouse moved to (296, 431)
Screenshot: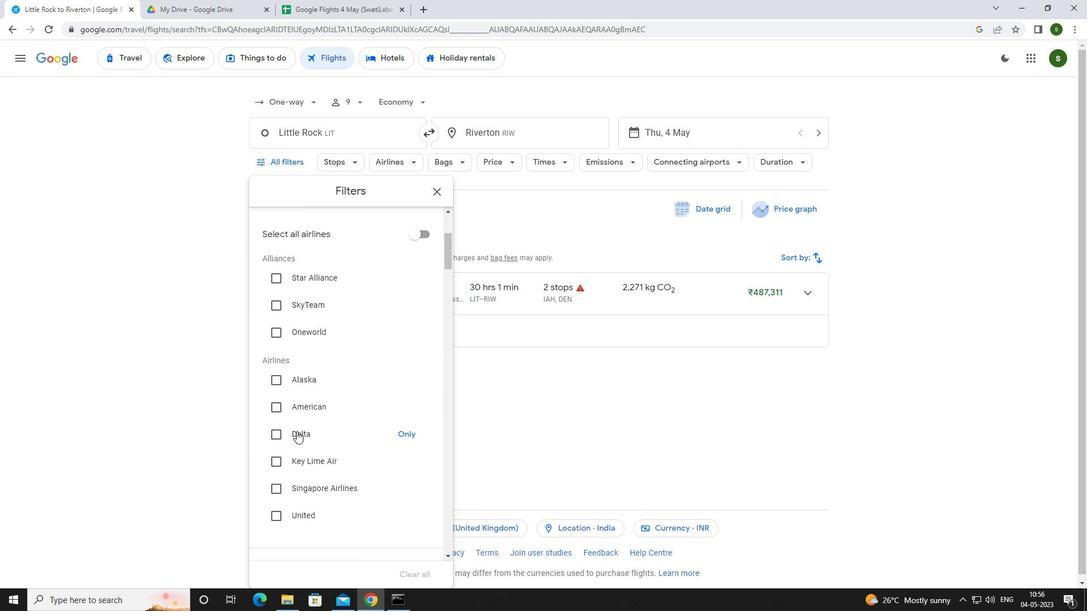 
Action: Mouse scrolled (296, 431) with delta (0, 0)
Screenshot: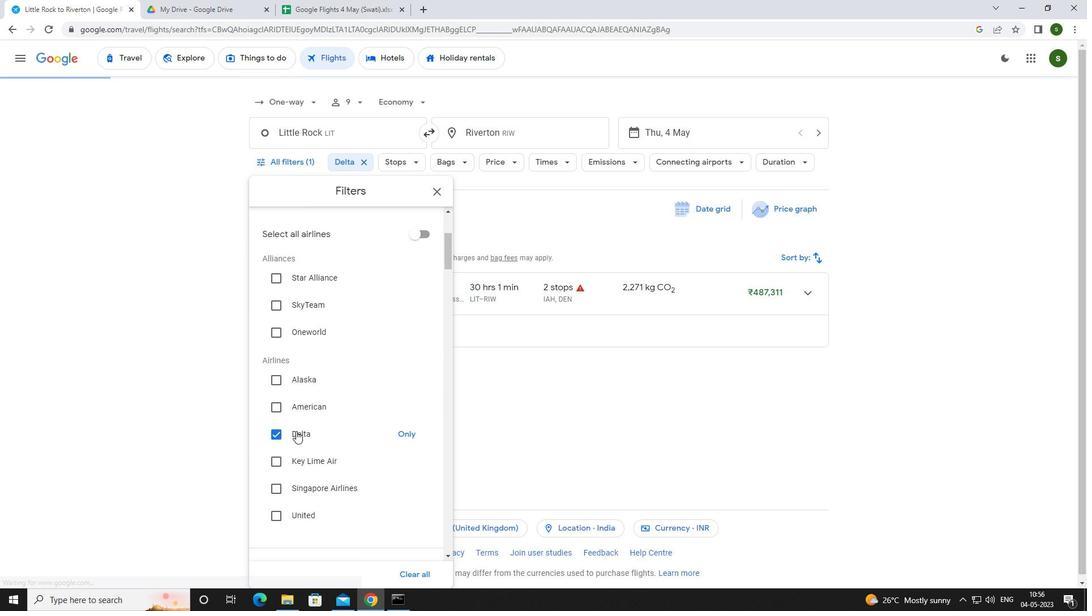 
Action: Mouse scrolled (296, 431) with delta (0, 0)
Screenshot: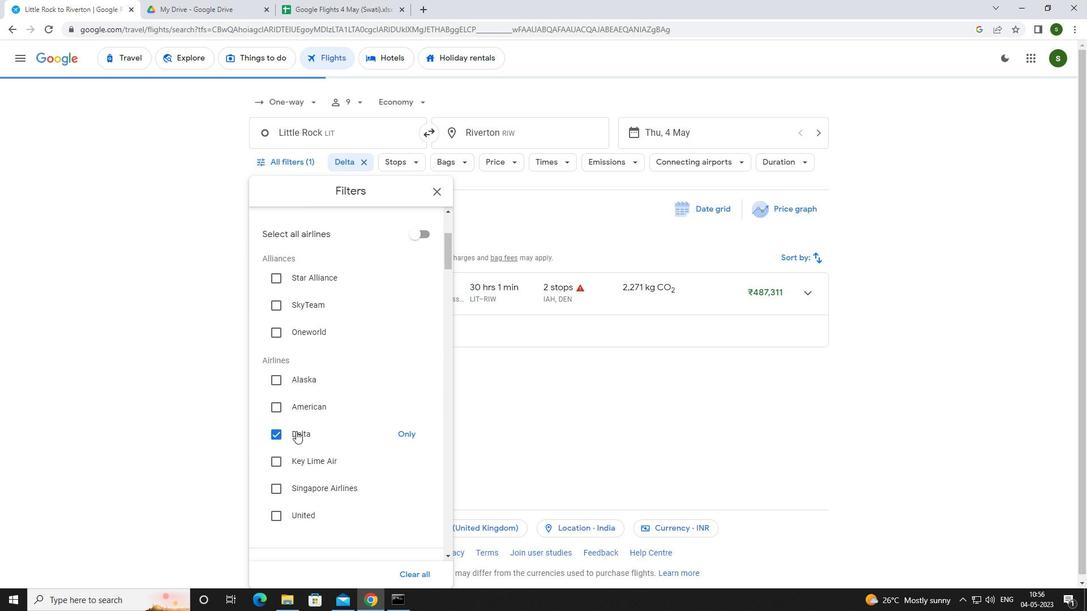 
Action: Mouse scrolled (296, 431) with delta (0, 0)
Screenshot: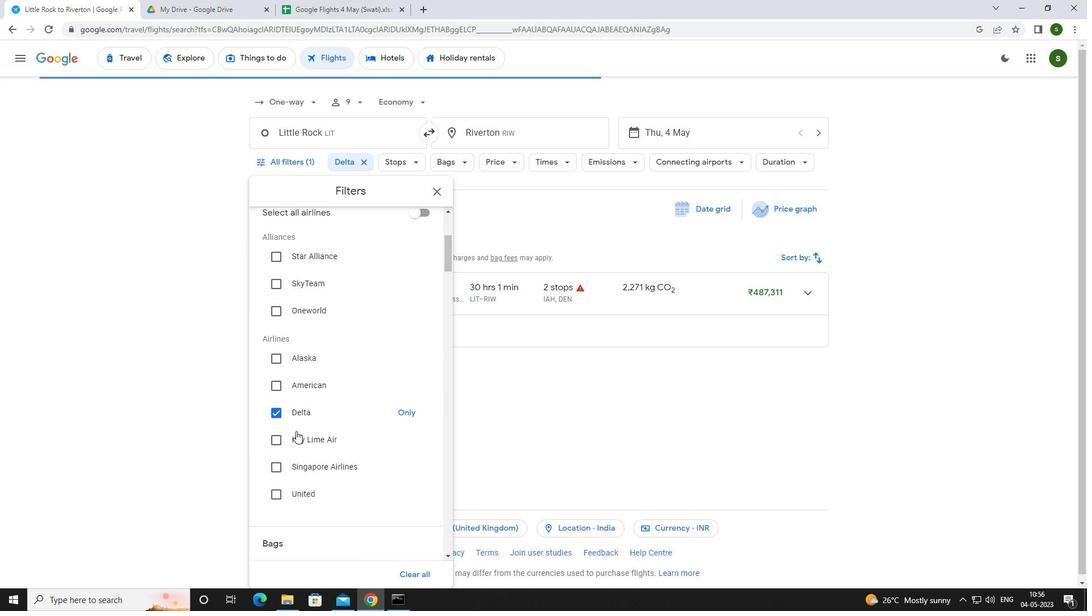 
Action: Mouse moved to (420, 423)
Screenshot: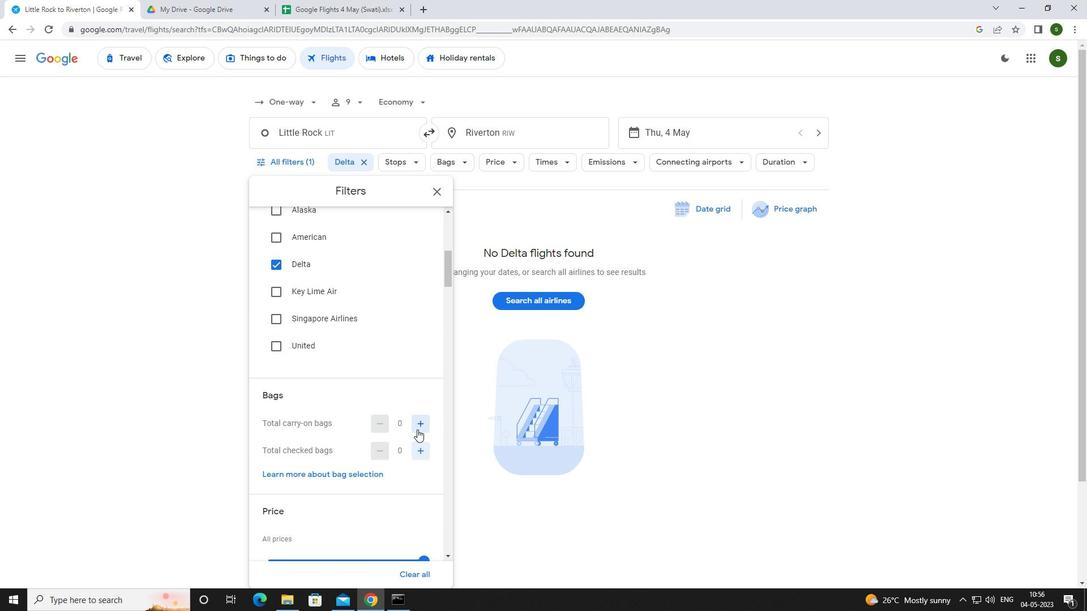 
Action: Mouse pressed left at (420, 423)
Screenshot: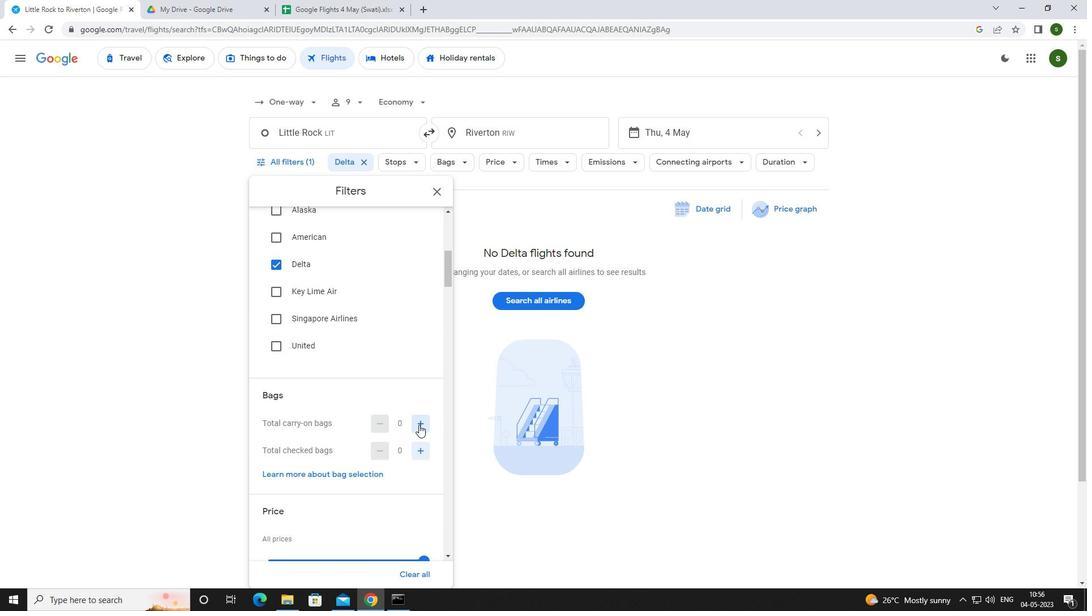 
Action: Mouse scrolled (420, 422) with delta (0, 0)
Screenshot: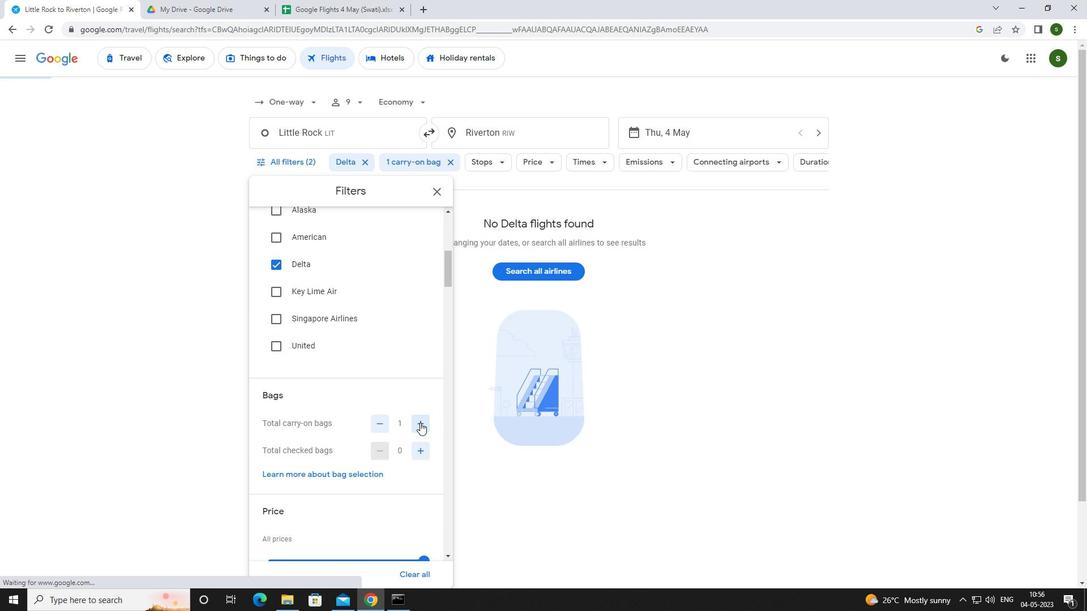 
Action: Mouse scrolled (420, 422) with delta (0, 0)
Screenshot: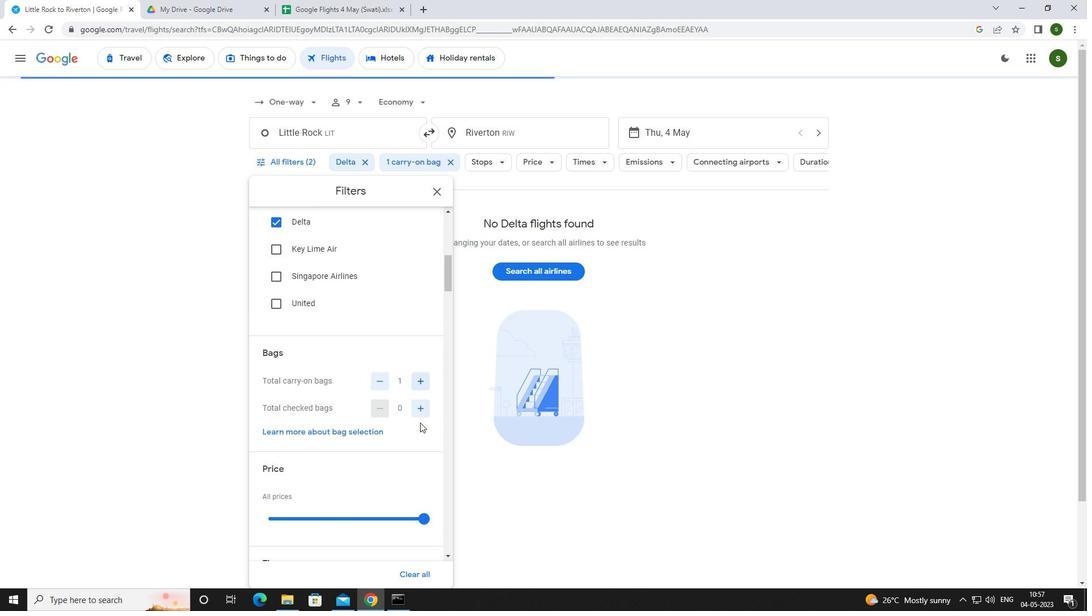 
Action: Mouse scrolled (420, 422) with delta (0, 0)
Screenshot: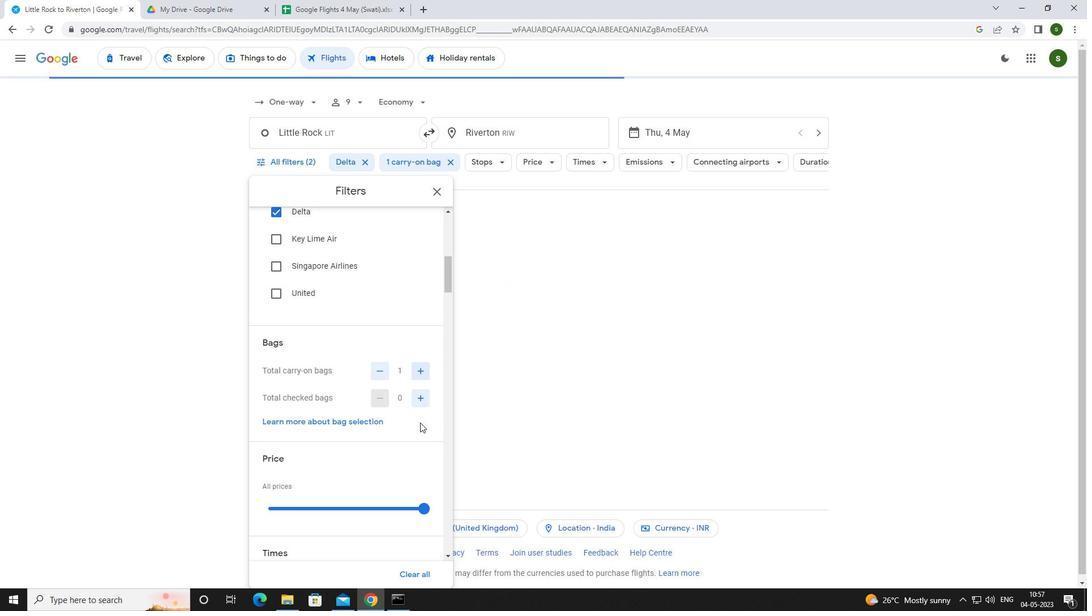 
Action: Mouse moved to (426, 391)
Screenshot: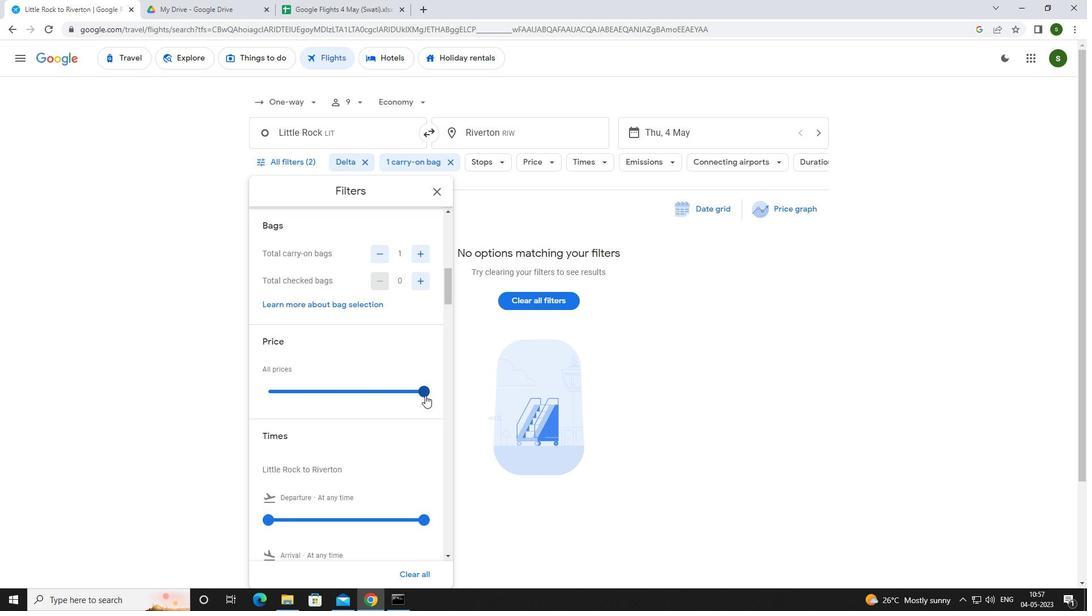 
Action: Mouse pressed left at (426, 391)
Screenshot: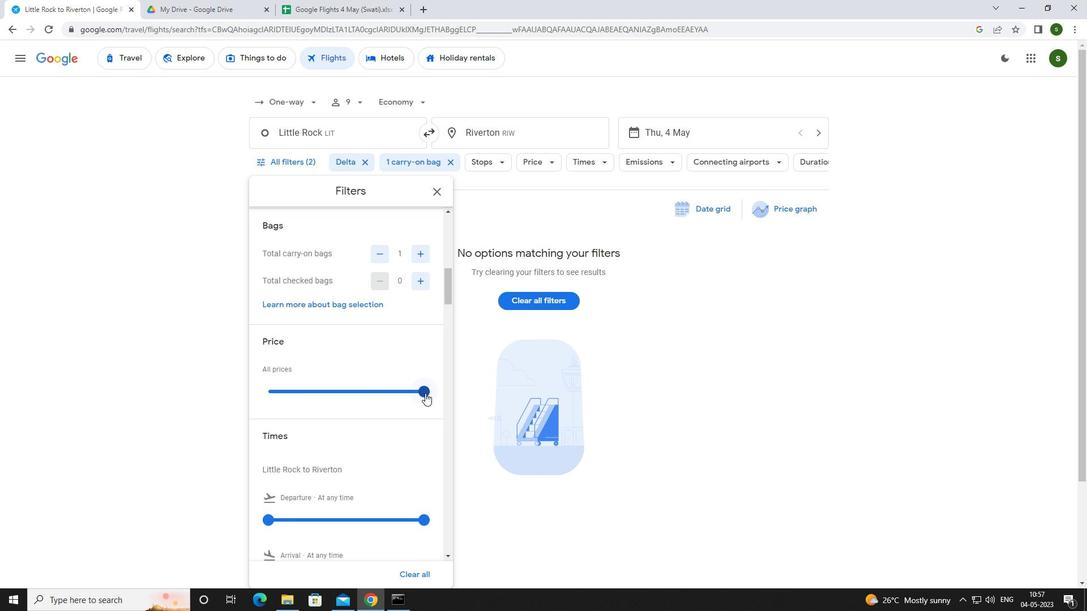 
Action: Mouse moved to (287, 408)
Screenshot: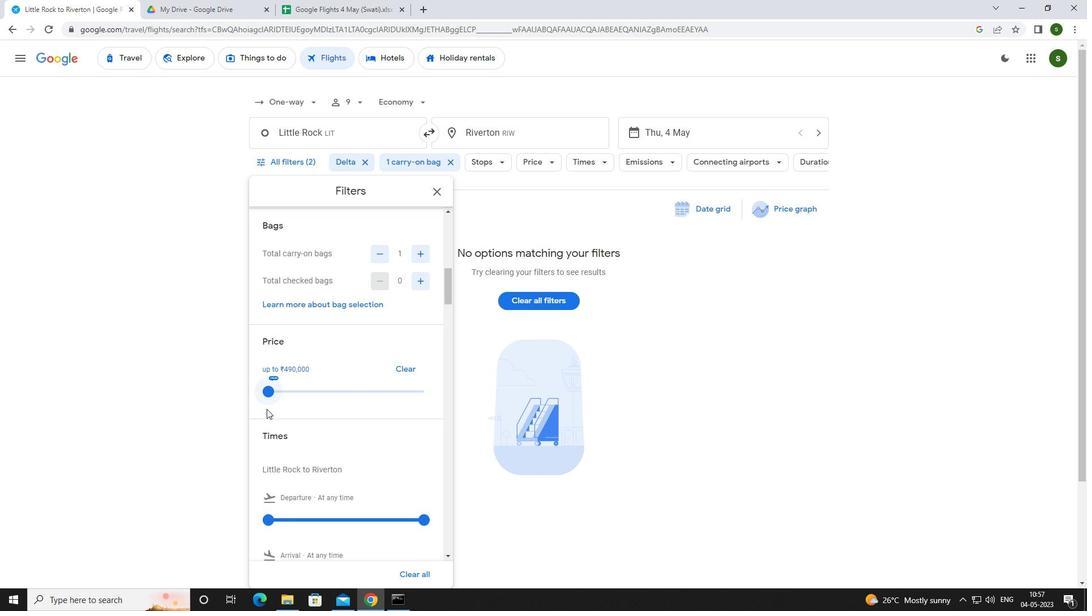 
Action: Mouse scrolled (287, 407) with delta (0, 0)
Screenshot: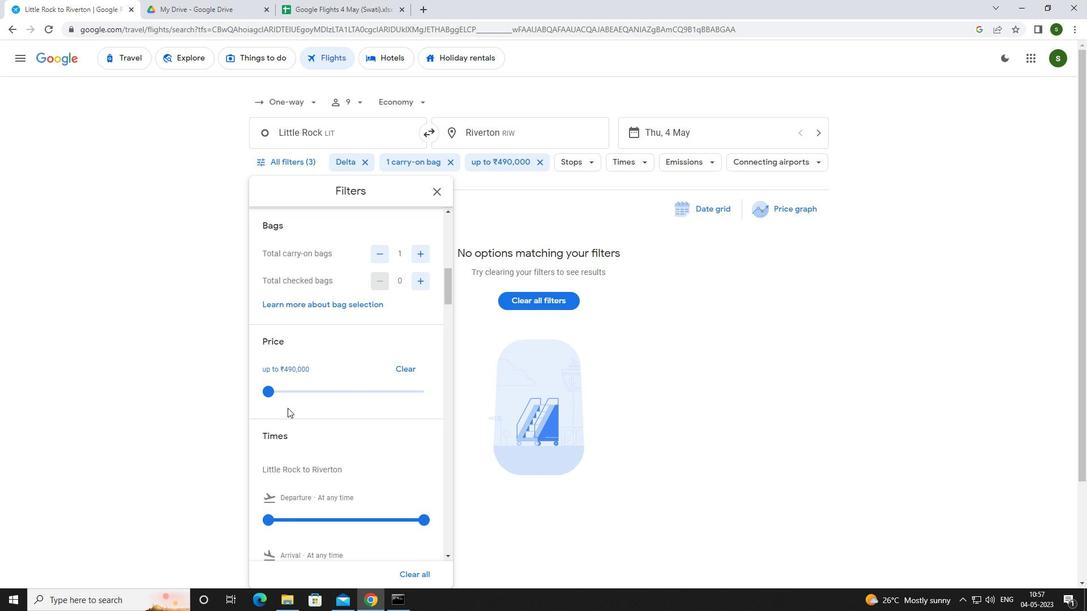
Action: Mouse scrolled (287, 407) with delta (0, 0)
Screenshot: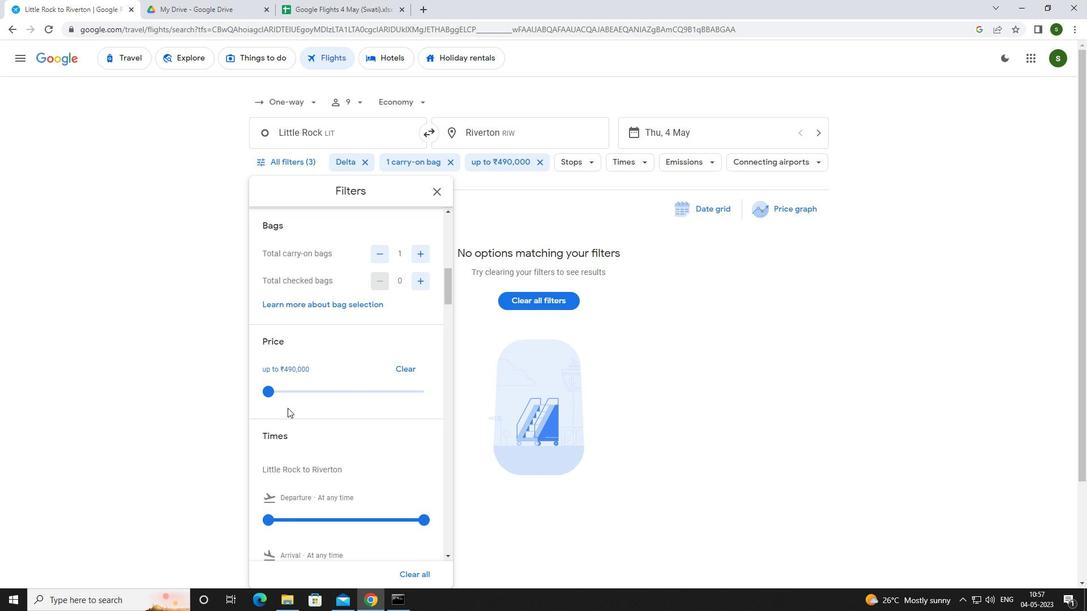 
Action: Mouse moved to (266, 405)
Screenshot: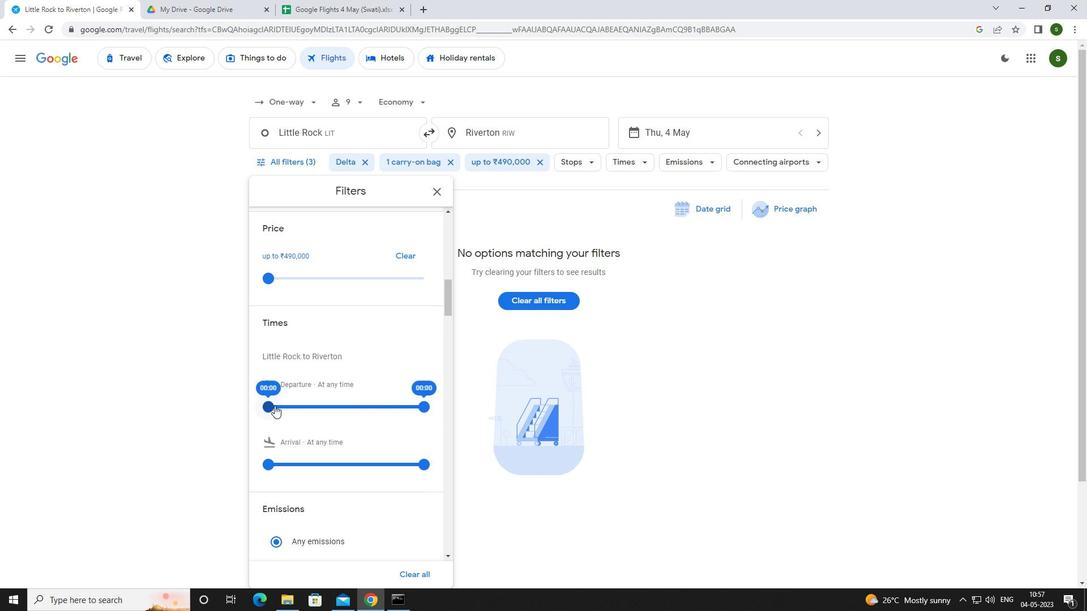 
Action: Mouse pressed left at (266, 405)
Screenshot: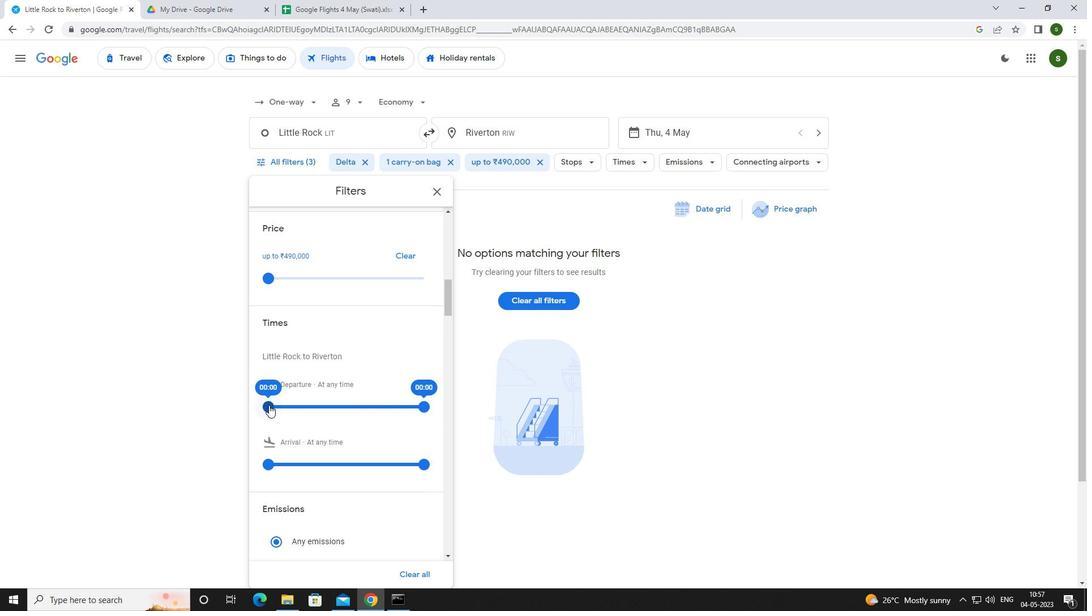 
Action: Mouse moved to (659, 412)
Screenshot: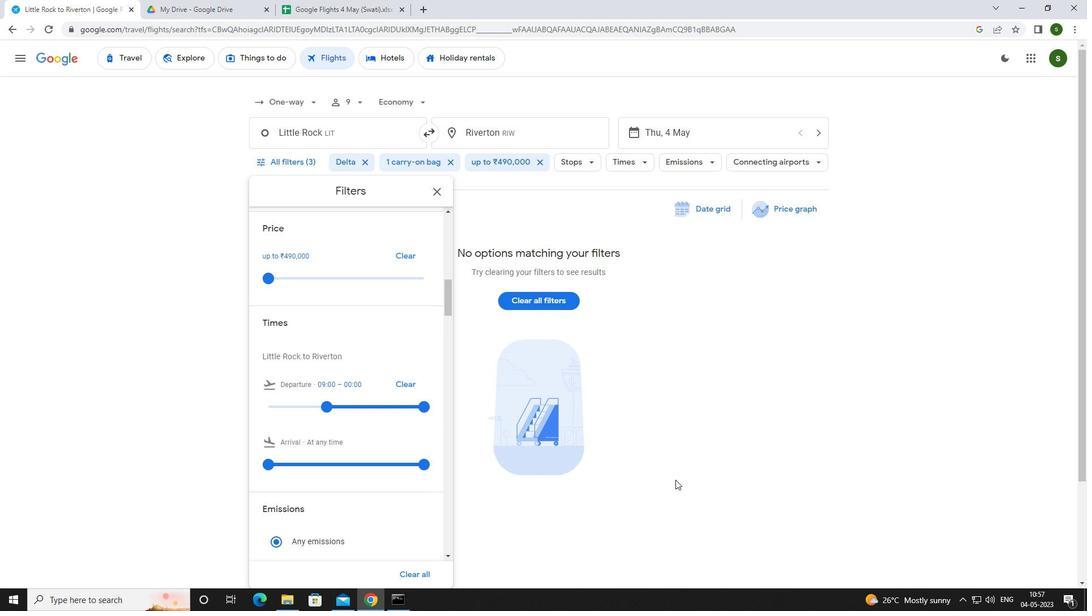 
Action: Mouse pressed left at (659, 412)
Screenshot: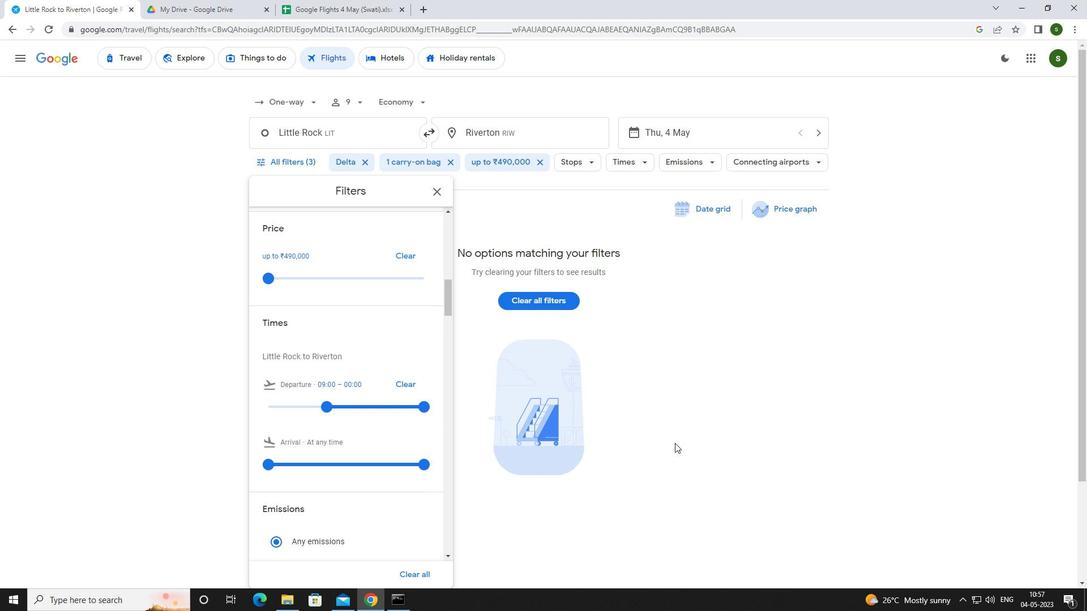 
Action: Mouse moved to (651, 413)
Screenshot: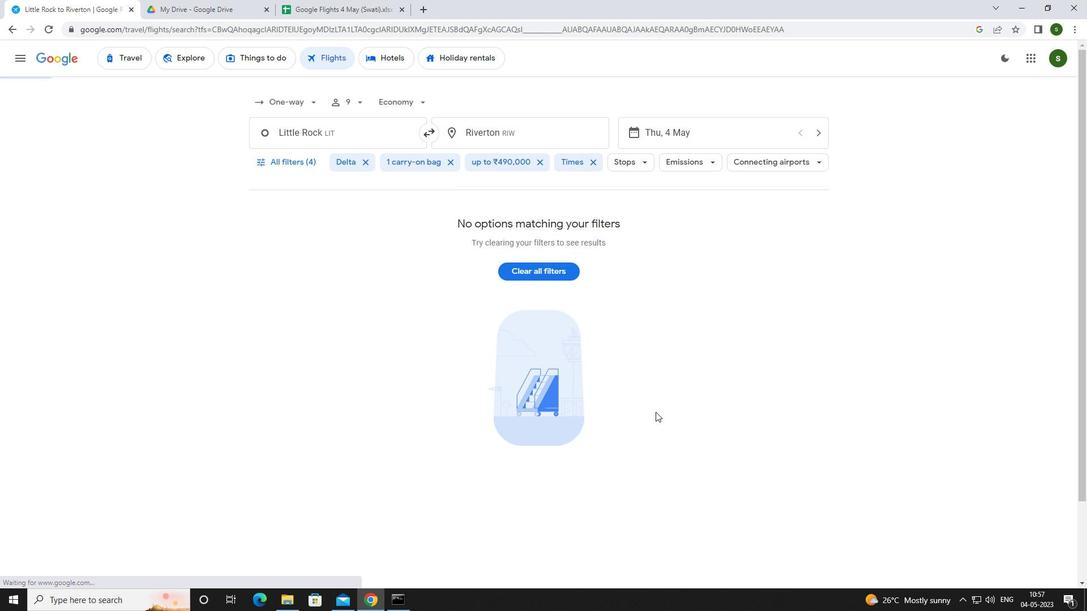 
